 Task: Create a new event for a product demo and Q&A session on the 15th at 3:30 PM.
Action: Mouse moved to (55, 72)
Screenshot: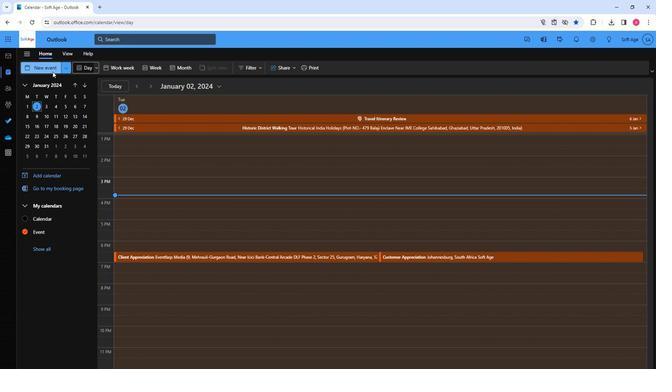 
Action: Mouse pressed left at (55, 72)
Screenshot: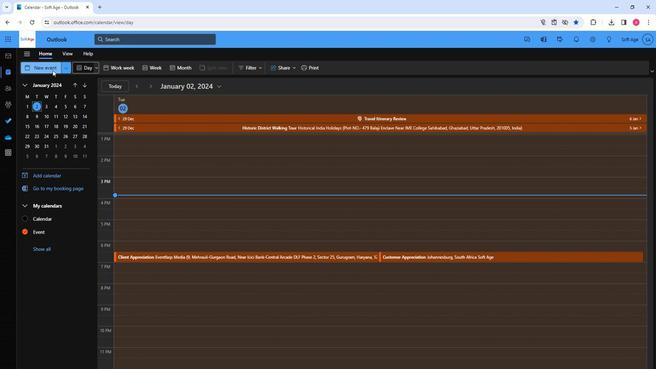 
Action: Mouse moved to (177, 116)
Screenshot: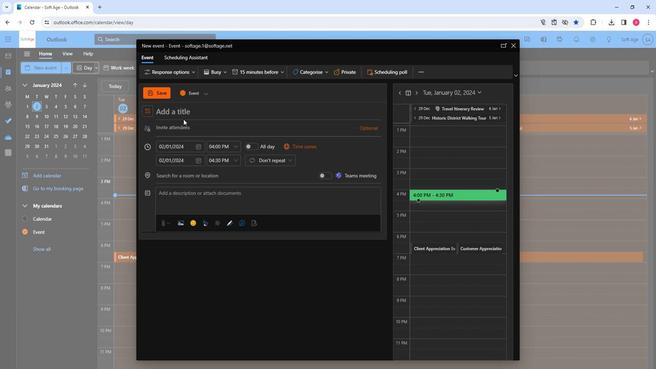 
Action: Mouse pressed left at (177, 116)
Screenshot: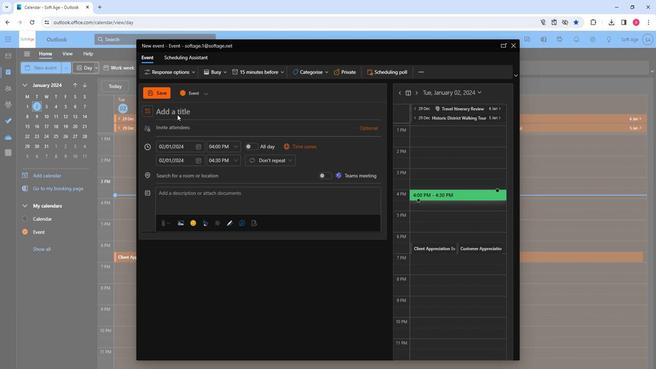 
Action: Mouse moved to (167, 114)
Screenshot: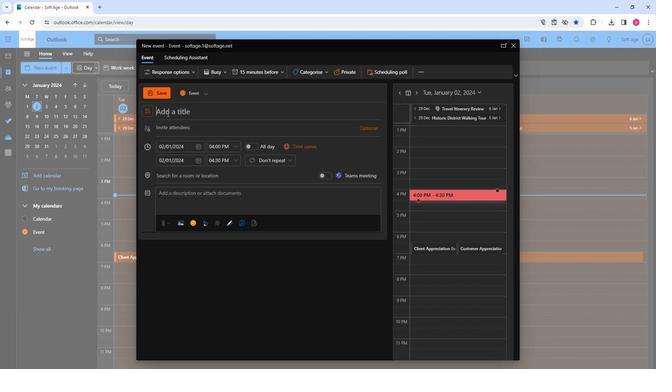 
Action: Mouse pressed left at (167, 114)
Screenshot: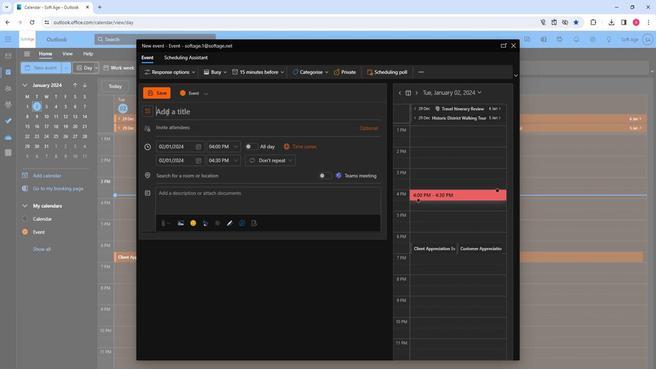 
Action: Key pressed <Key.shift>Product<Key.space><Key.shift><Key.shift><Key.shift><Key.shift><Key.shift><Key.shift><Key.shift><Key.shift><Key.shift><Key.shift><Key.shift><Key.shift><Key.shift><Key.shift><Key.shift><Key.shift><Key.shift><Key.shift>Demo<Key.space>and<Key.space><Key.shift><Key.shift><Key.shift><Key.shift><Key.shift><Key.shift><Key.shift><Key.shift><Key.shift><Key.shift><Key.shift>Q&A<Key.space><Key.shift>Session
Screenshot: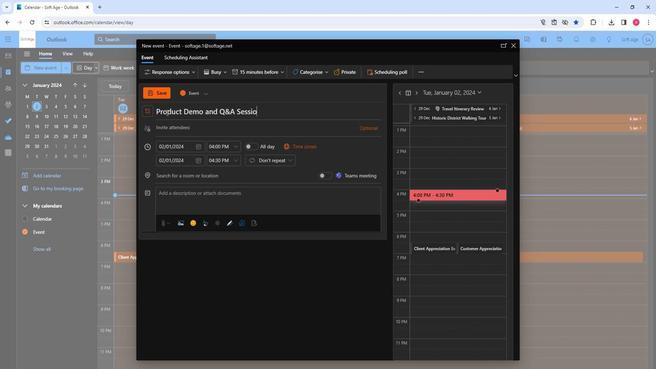 
Action: Mouse moved to (211, 128)
Screenshot: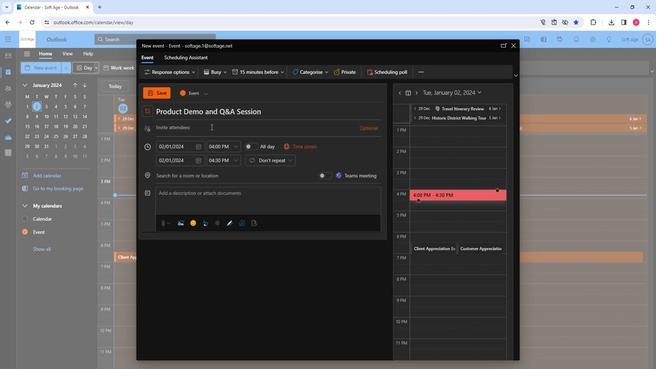 
Action: Mouse pressed left at (211, 128)
Screenshot: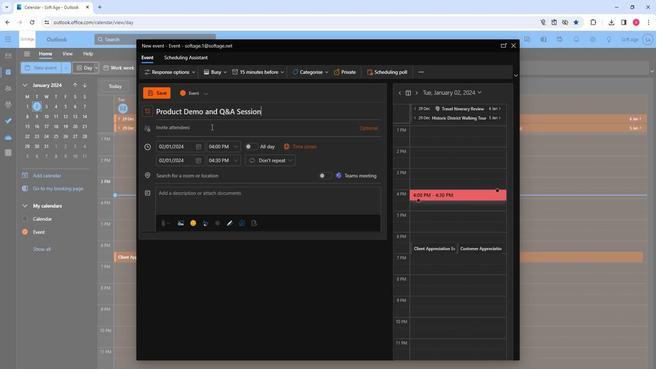 
Action: Key pressed a<Key.backspace>so
Screenshot: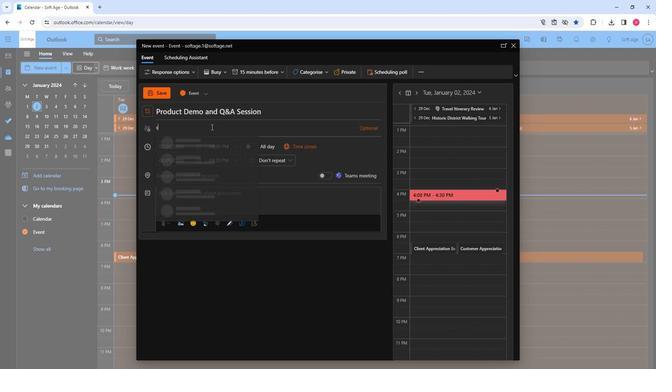 
Action: Mouse moved to (208, 166)
Screenshot: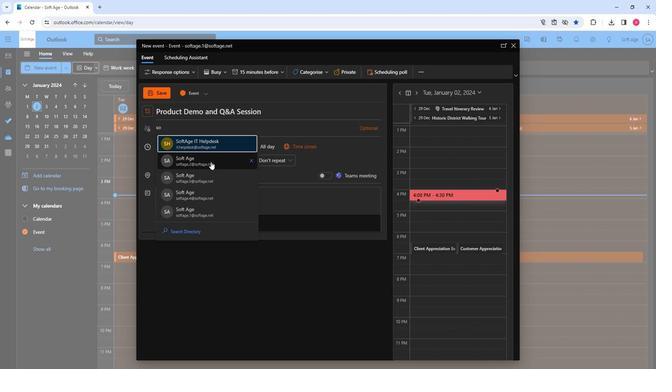 
Action: Mouse pressed left at (208, 166)
Screenshot: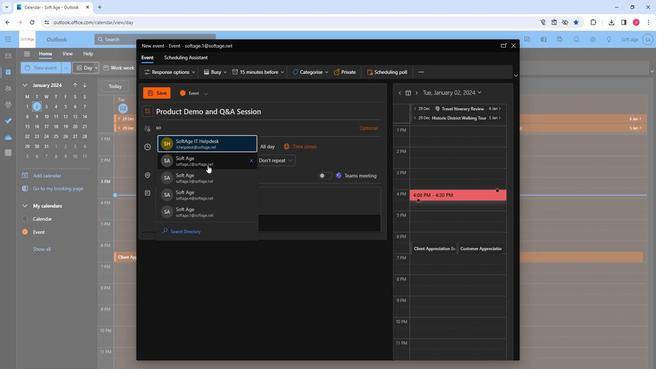 
Action: Mouse moved to (200, 163)
Screenshot: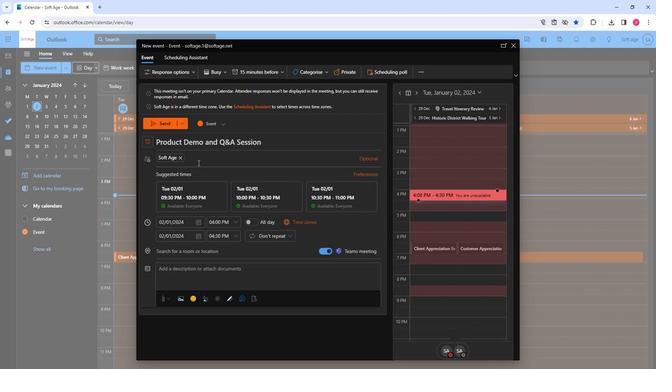 
Action: Key pressed so
Screenshot: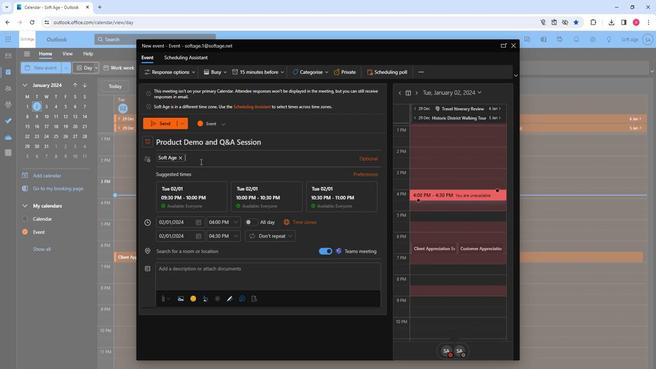 
Action: Mouse moved to (214, 207)
Screenshot: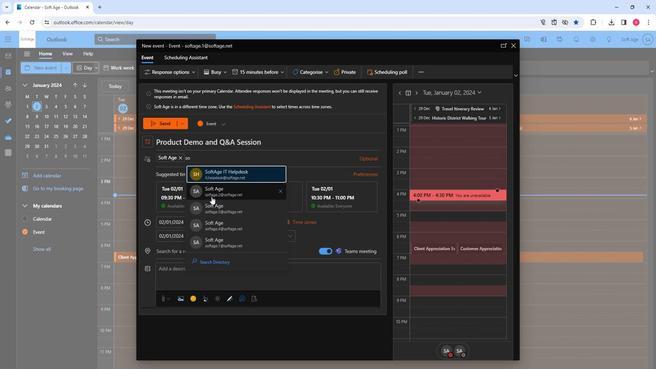 
Action: Mouse pressed left at (214, 207)
Screenshot: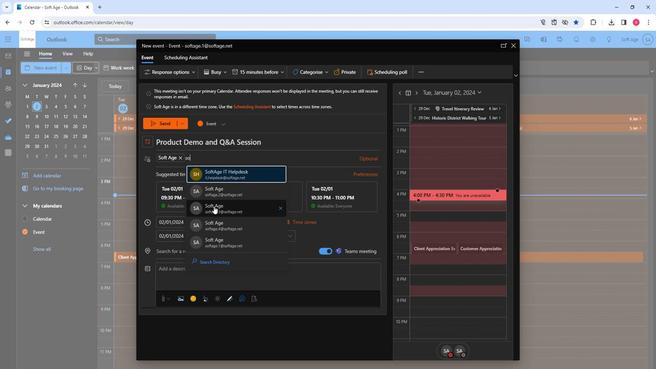 
Action: Key pressed so
Screenshot: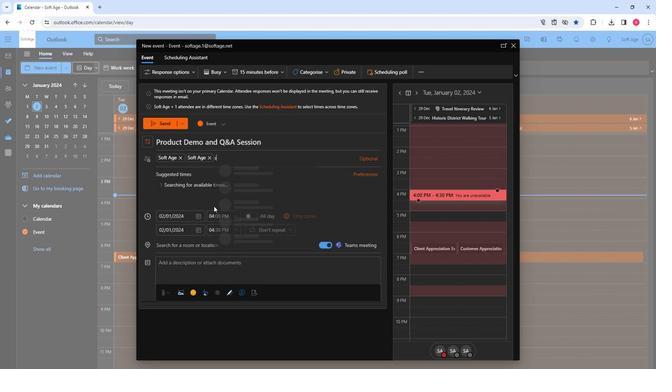 
Action: Mouse moved to (238, 224)
Screenshot: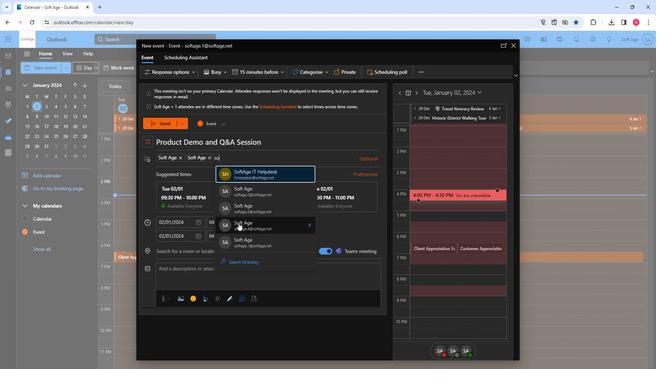 
Action: Mouse pressed left at (238, 224)
Screenshot: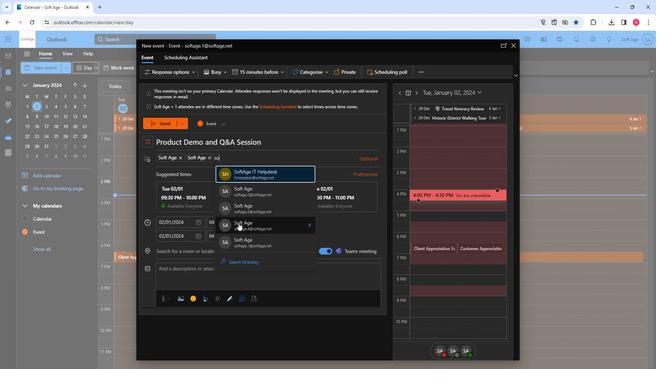 
Action: Mouse moved to (265, 173)
Screenshot: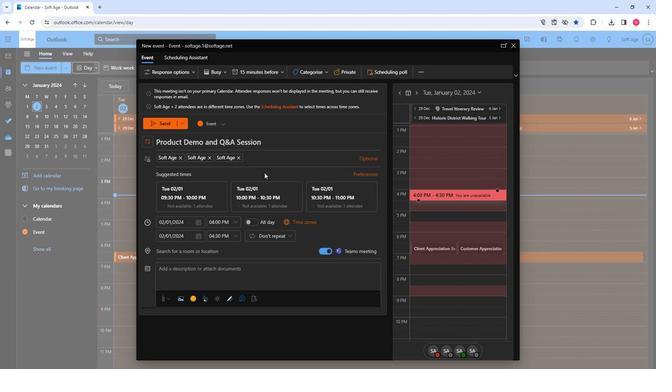 
Action: Key pressed so
Screenshot: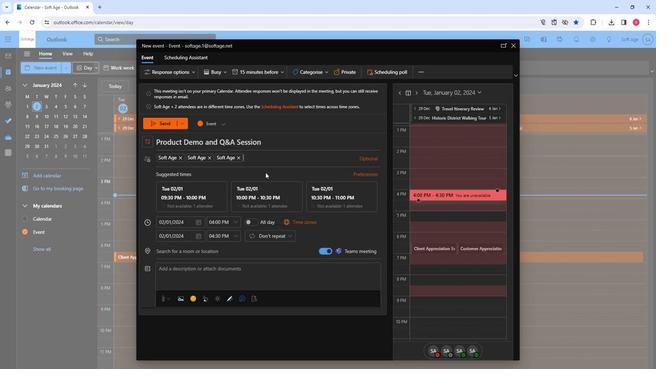
Action: Mouse moved to (262, 238)
Screenshot: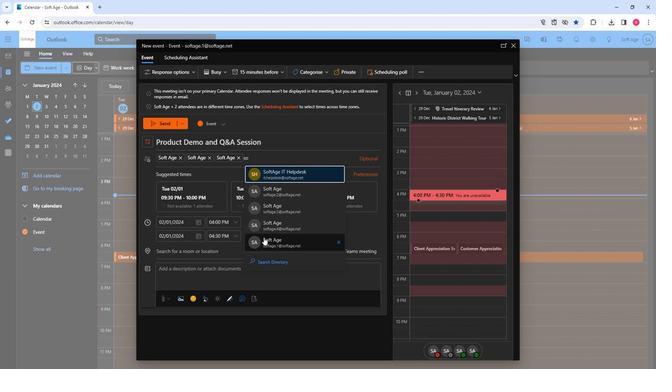 
Action: Mouse pressed left at (262, 238)
Screenshot: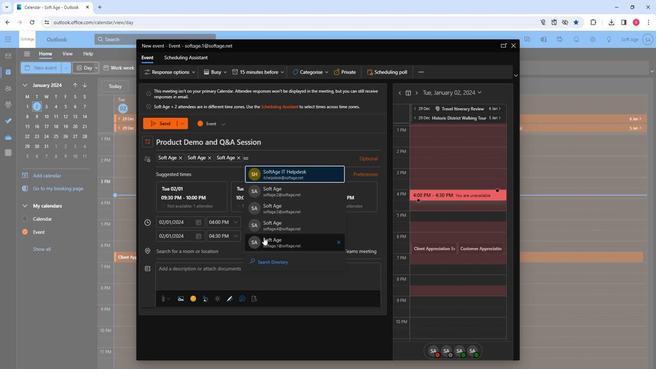 
Action: Mouse moved to (200, 222)
Screenshot: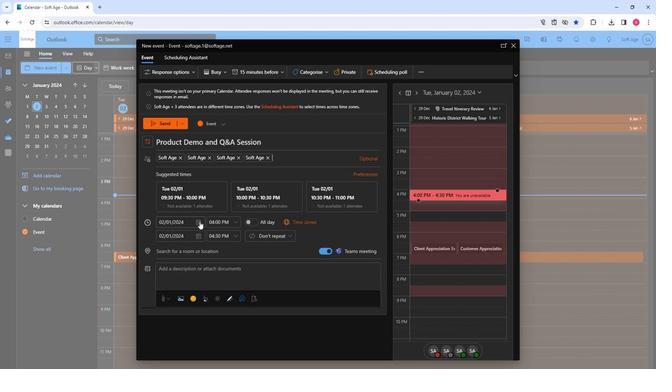
Action: Mouse pressed left at (200, 222)
Screenshot: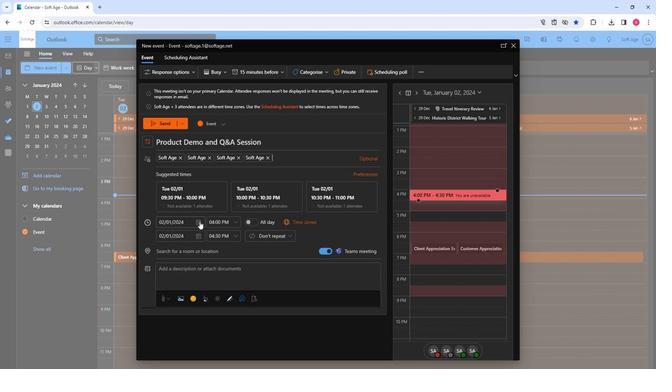 
Action: Mouse moved to (167, 277)
Screenshot: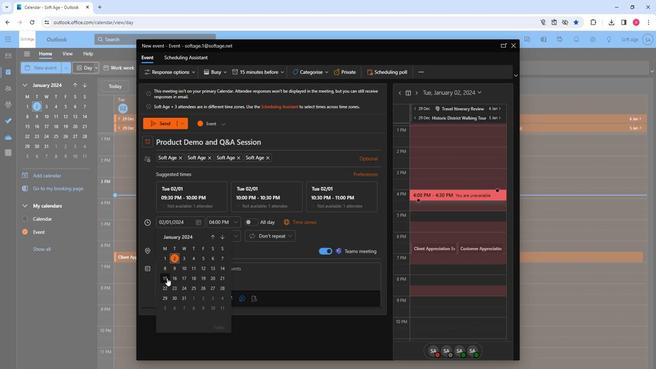 
Action: Mouse pressed left at (167, 277)
Screenshot: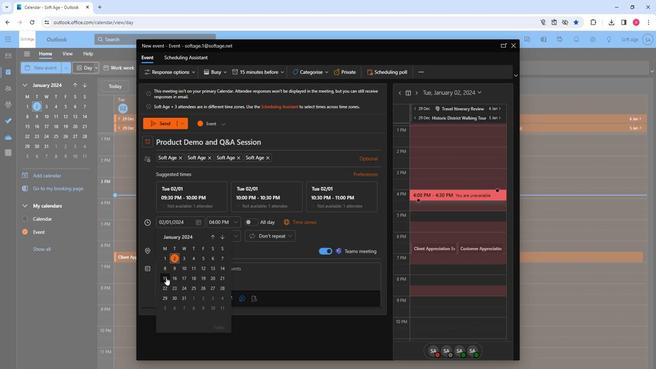 
Action: Mouse moved to (234, 225)
Screenshot: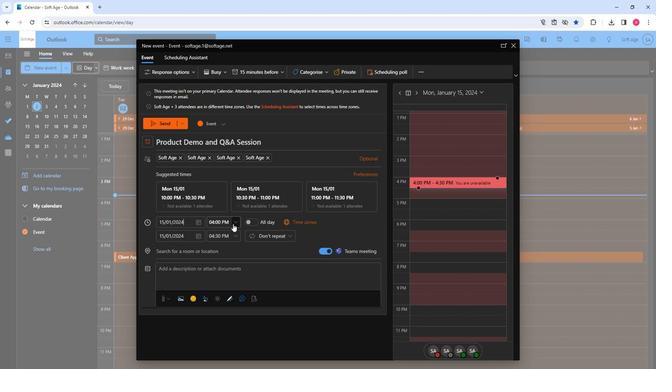 
Action: Mouse pressed left at (234, 225)
Screenshot: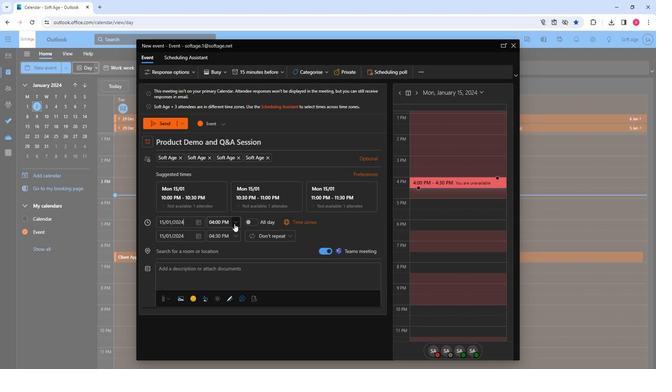 
Action: Mouse moved to (225, 252)
Screenshot: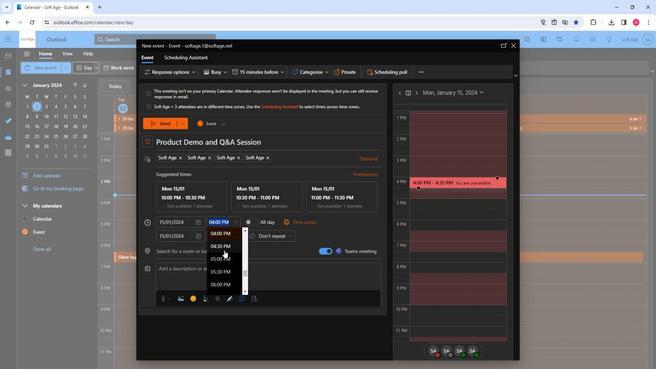 
Action: Mouse scrolled (225, 253) with delta (0, 0)
Screenshot: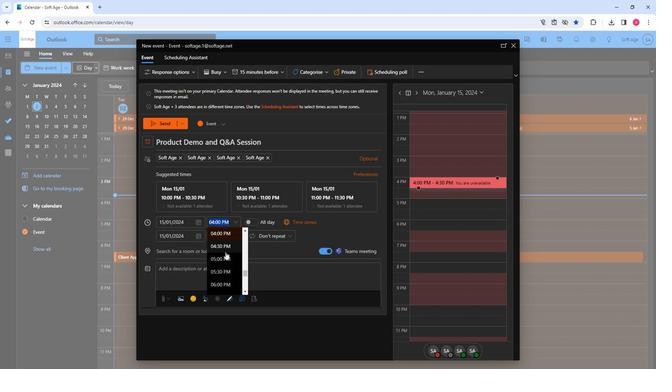 
Action: Mouse moved to (221, 258)
Screenshot: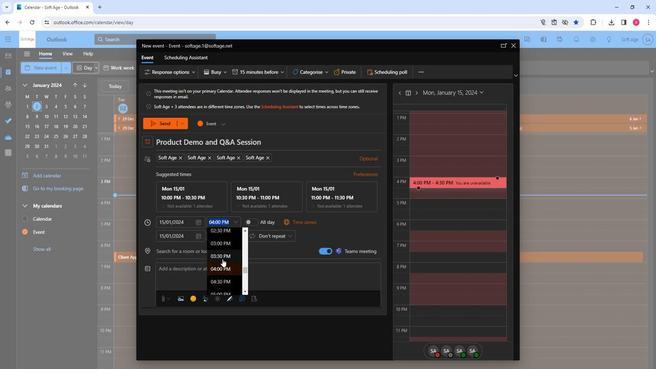 
Action: Mouse pressed left at (221, 258)
Screenshot: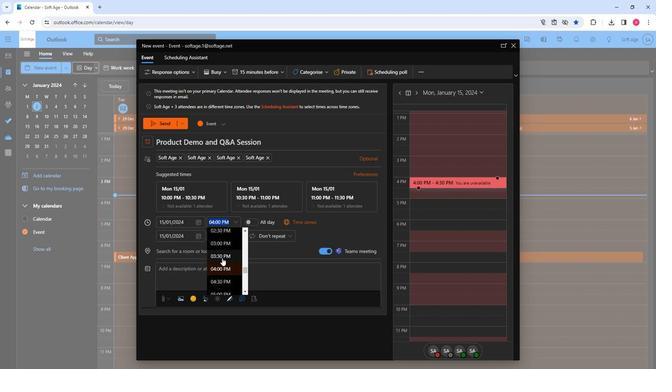 
Action: Mouse moved to (192, 247)
Screenshot: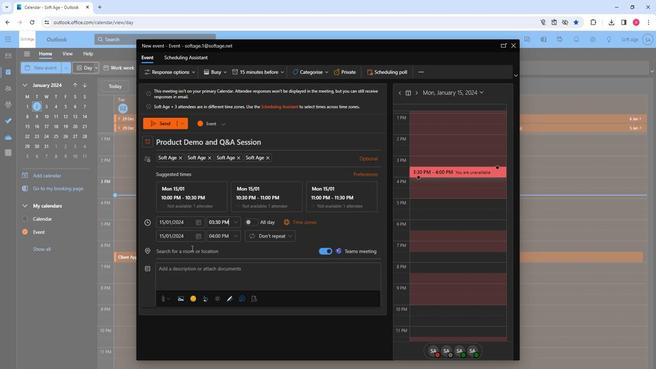 
Action: Mouse pressed left at (192, 247)
Screenshot: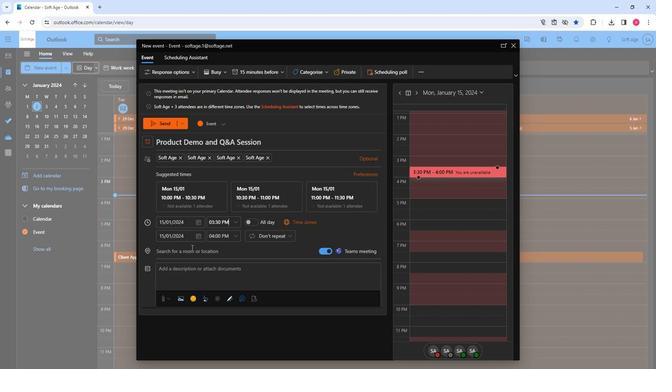
Action: Mouse moved to (194, 248)
Screenshot: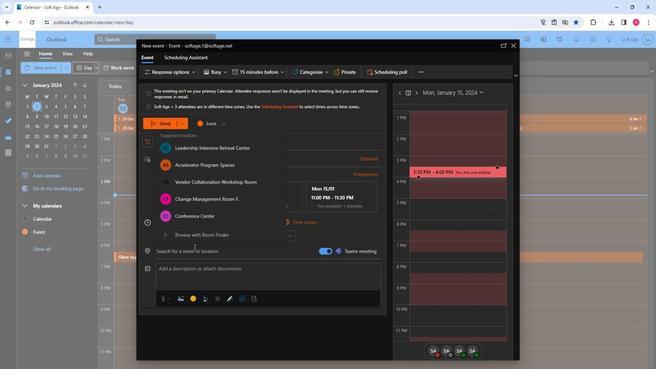 
Action: Key pressed dl
Screenshot: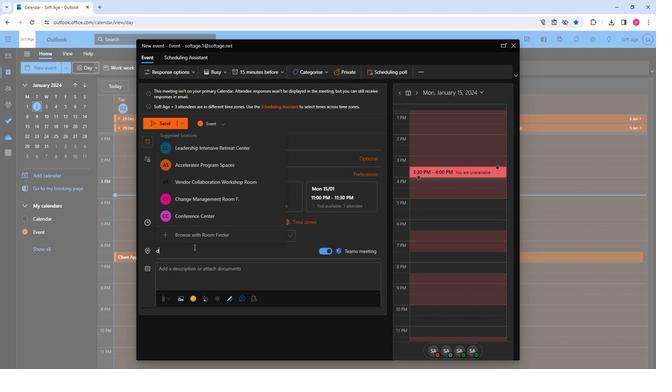 
Action: Mouse moved to (195, 250)
Screenshot: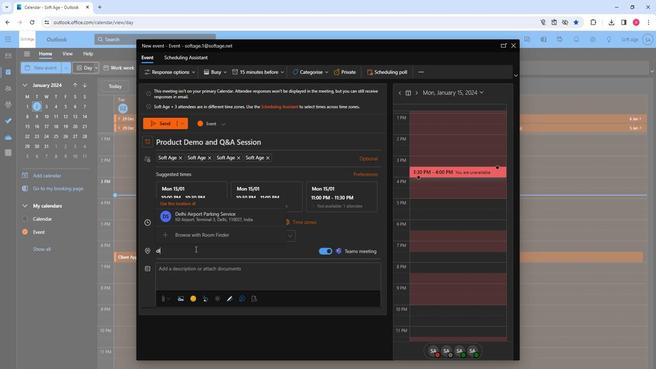 
Action: Key pressed <Key.backspace>
Screenshot: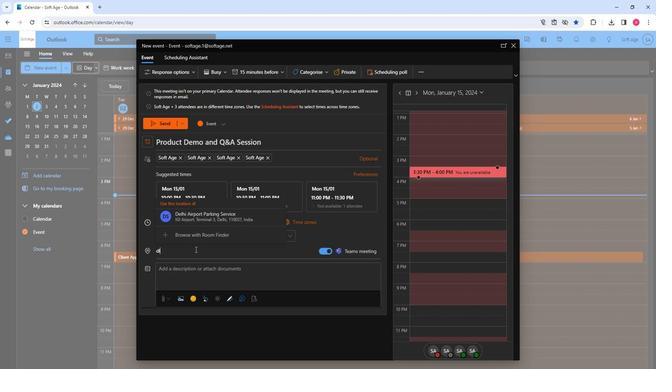 
Action: Mouse moved to (216, 212)
Screenshot: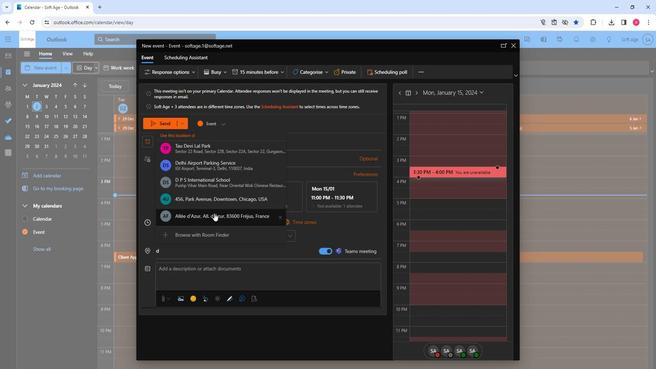 
Action: Mouse scrolled (216, 212) with delta (0, 0)
Screenshot: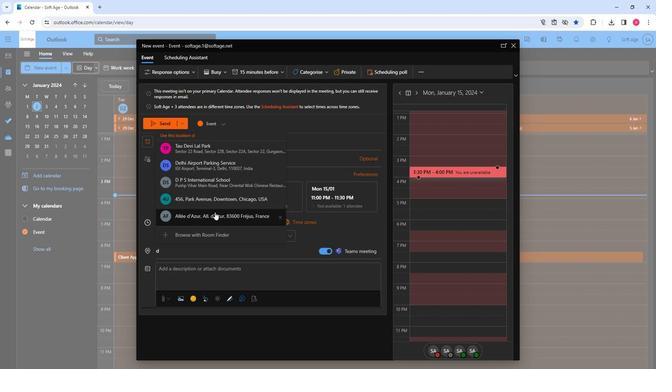 
Action: Mouse moved to (216, 212)
Screenshot: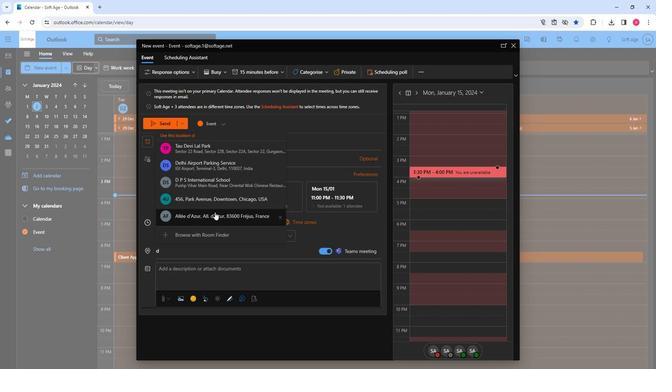 
Action: Mouse scrolled (216, 211) with delta (0, 0)
Screenshot: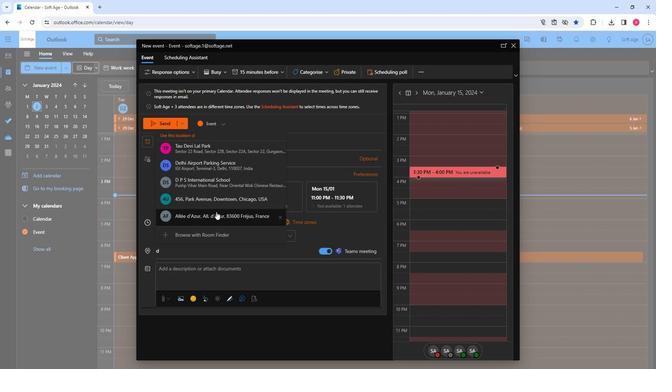 
Action: Mouse moved to (183, 245)
Screenshot: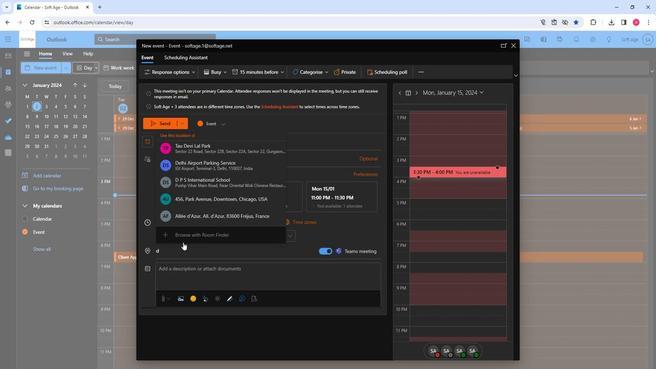 
Action: Key pressed <Key.backspace>
Screenshot: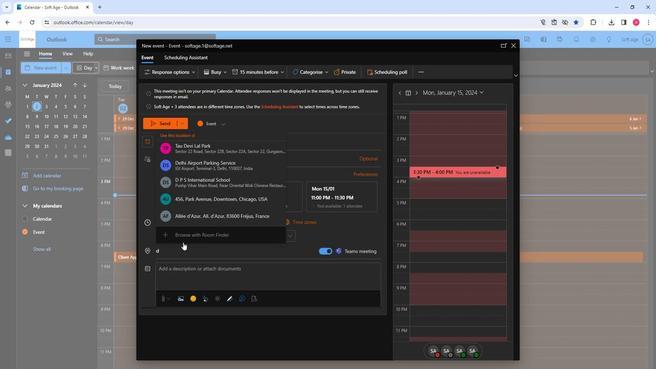 
Action: Mouse moved to (183, 248)
Screenshot: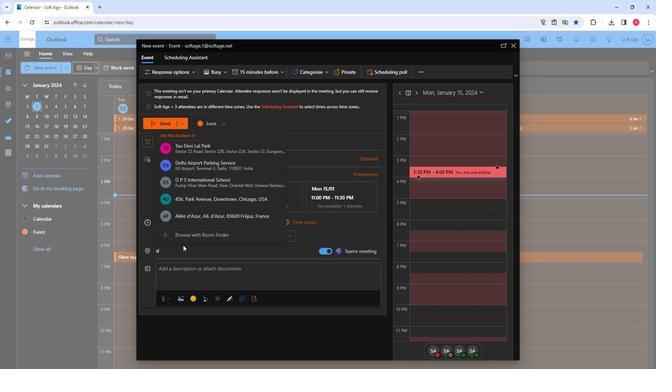 
Action: Key pressed con
Screenshot: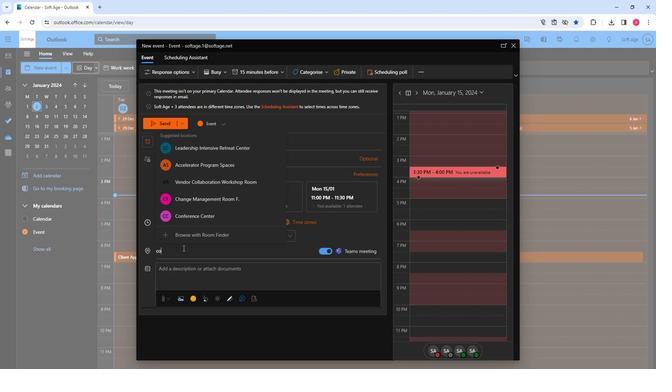 
Action: Mouse moved to (196, 146)
Screenshot: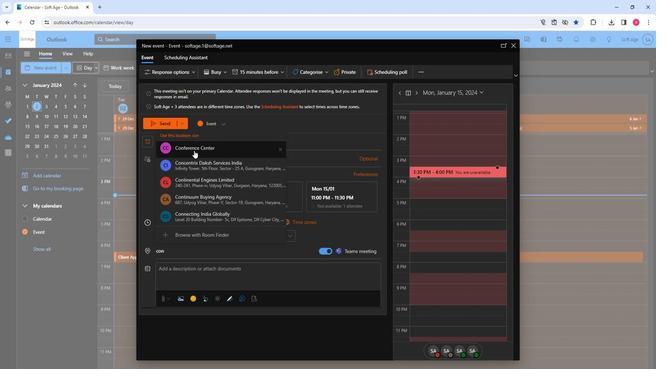 
Action: Mouse pressed left at (196, 146)
Screenshot: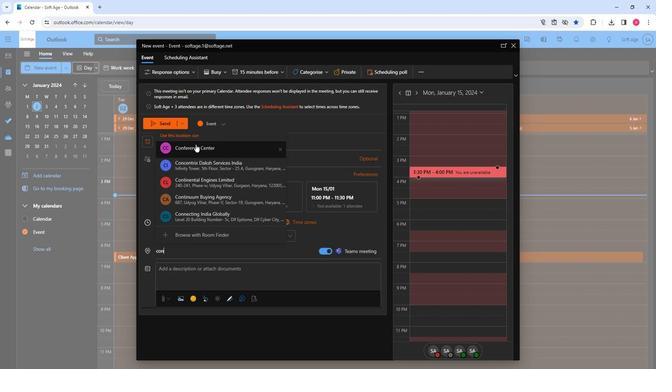 
Action: Mouse moved to (172, 263)
Screenshot: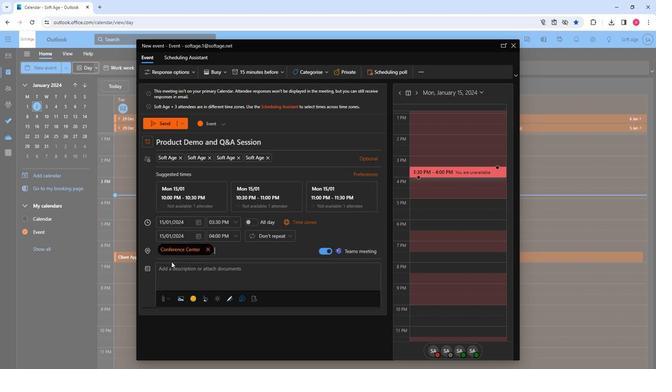 
Action: Mouse pressed left at (172, 263)
Screenshot: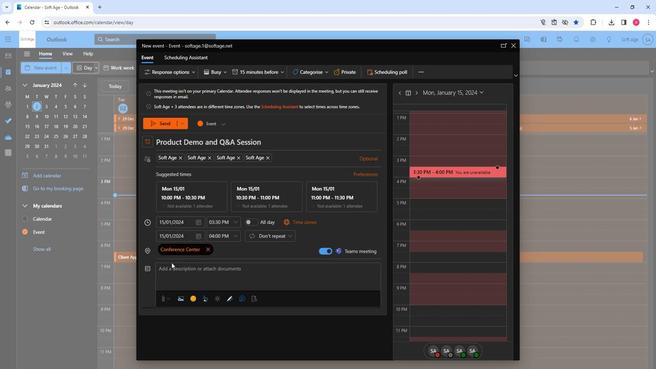 
Action: Mouse moved to (167, 274)
Screenshot: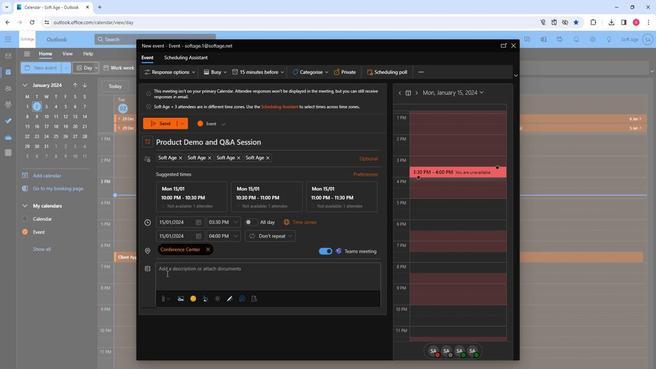 
Action: Mouse pressed left at (167, 274)
Screenshot: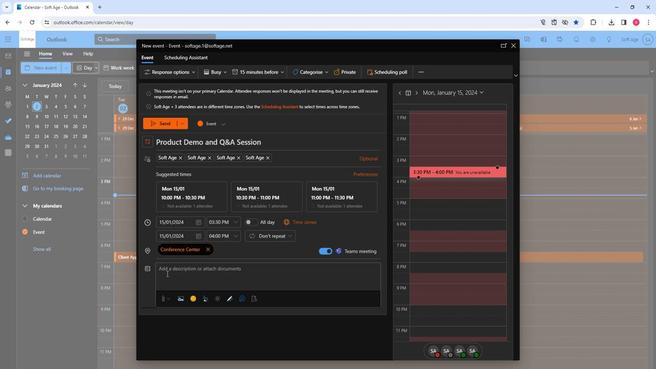 
Action: Mouse moved to (167, 273)
Screenshot: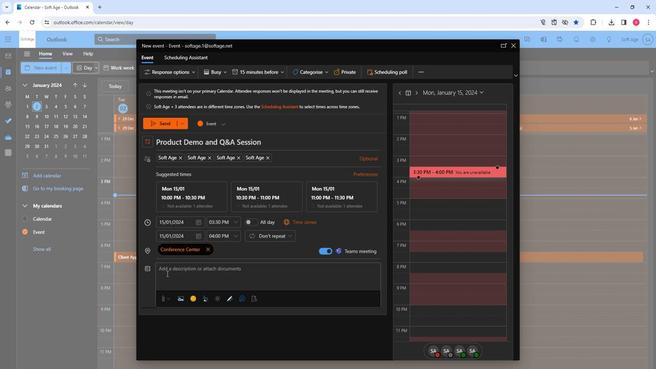 
Action: Key pressed <Key.shift>Experience<Key.space>innovation<Key.space>firsthand<Key.shift>!<Key.space>j<Key.shift>Oin<Key.space><Key.backspace><Key.backspace><Key.backspace><Key.backspace><Key.backspace><Key.shift>Join<Key.space>our<Key.space>product<Key.space>demo<Key.space>and<Key.space><Key.shift>Q&A<Key.space>session.<Key.space><Key.shift>Explore<Key.space>features,<Key.space>benefits<Key.space><Key.backspace>,<Key.space>and<Key.space>get<Key.space>answers<Key.space><Key.backspace><Key.space>to<Key.space>your<Key.space>questions.<Key.space><Key.shift>Elevate<Key.space>your<Key.space>understanding<Key.space>and<Key.space>make<Key.space>informed<Key.space>decisions.
Screenshot: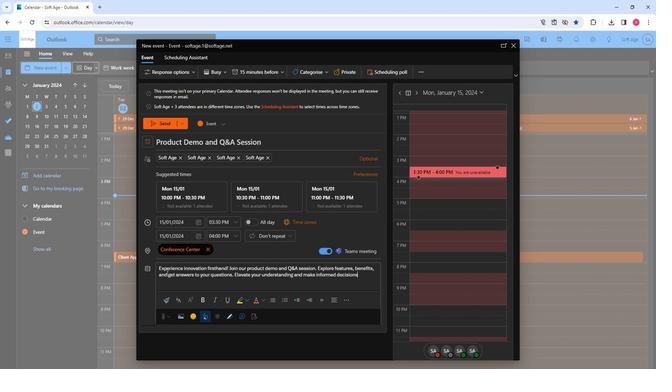 
Action: Mouse moved to (196, 272)
Screenshot: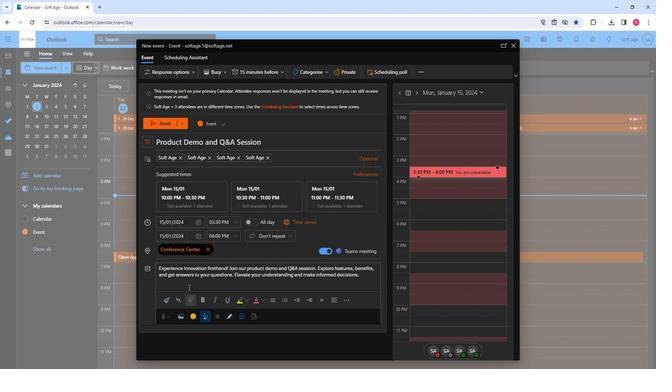
Action: Mouse pressed left at (196, 272)
Screenshot: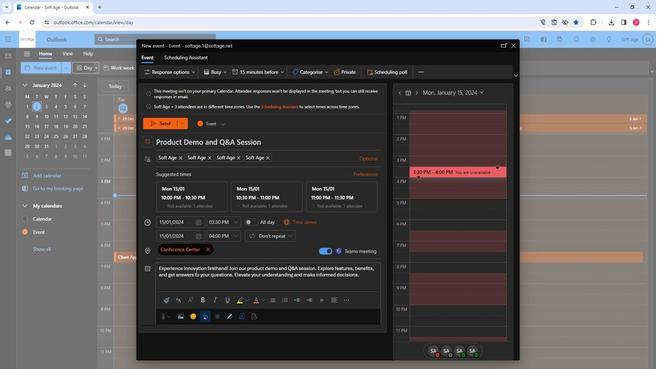 
Action: Mouse pressed left at (196, 272)
Screenshot: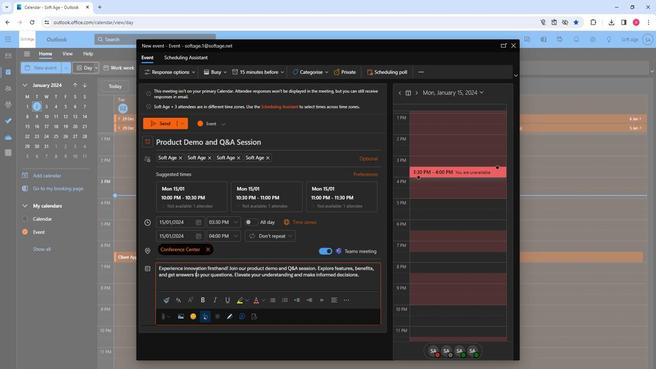 
Action: Mouse pressed left at (196, 272)
Screenshot: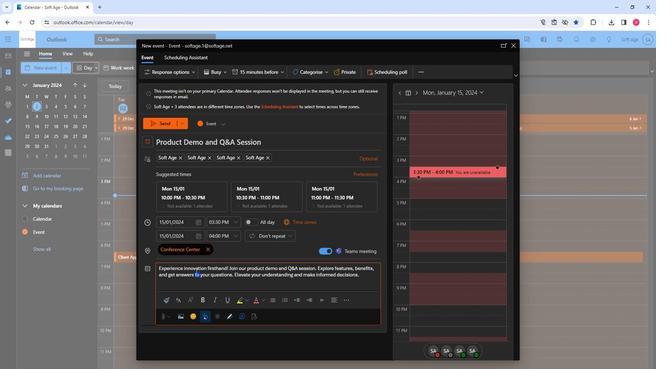 
Action: Mouse moved to (238, 259)
Screenshot: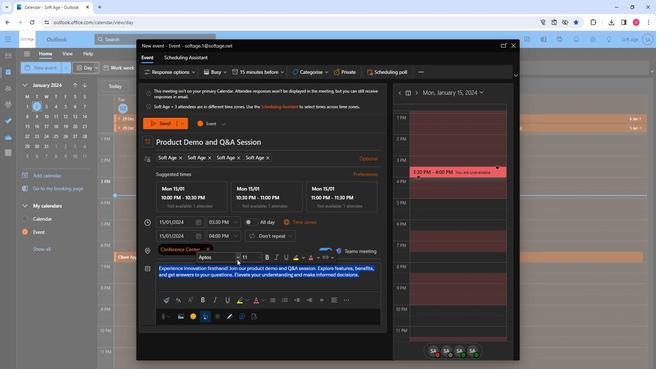 
Action: Mouse pressed left at (238, 259)
Screenshot: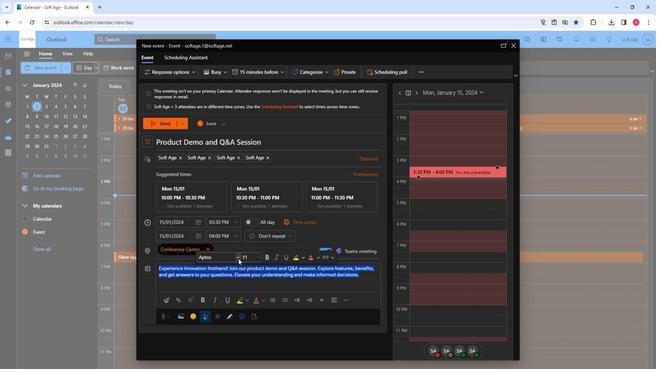 
Action: Mouse moved to (224, 224)
Screenshot: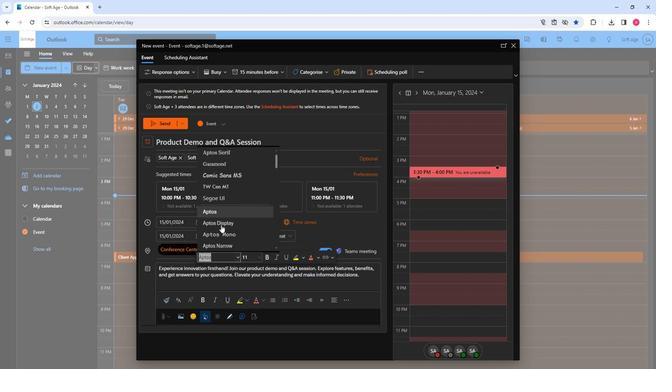 
Action: Mouse scrolled (224, 223) with delta (0, 0)
Screenshot: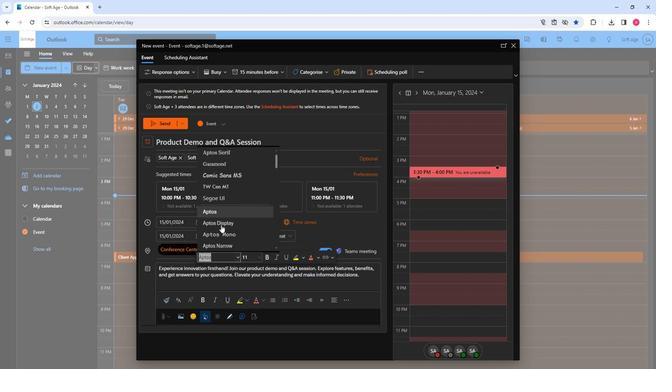 
Action: Mouse scrolled (224, 223) with delta (0, 0)
Screenshot: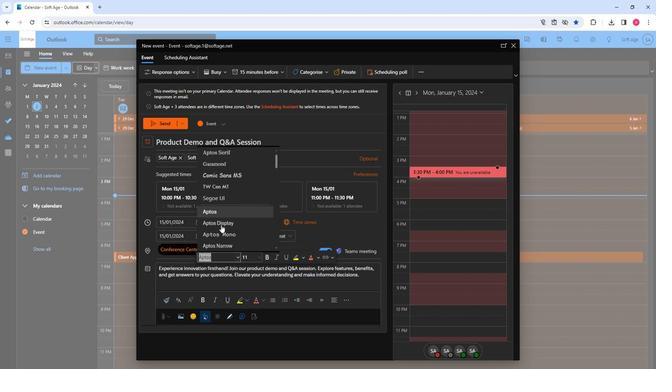 
Action: Mouse scrolled (224, 223) with delta (0, 0)
Screenshot: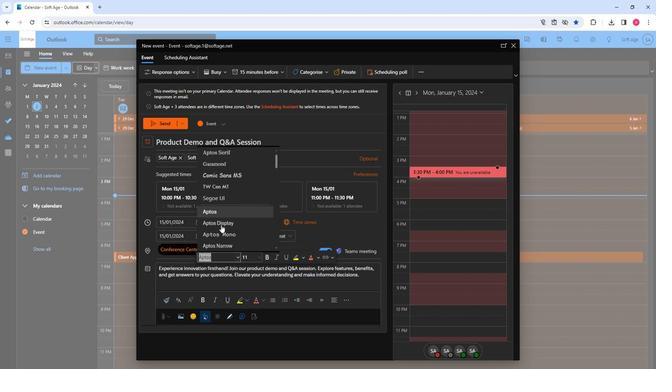 
Action: Mouse scrolled (224, 223) with delta (0, -1)
Screenshot: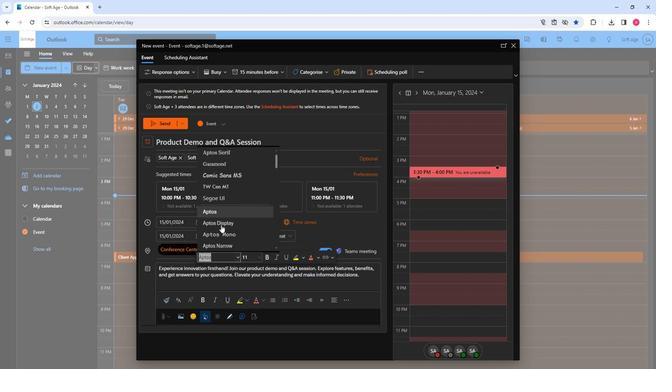 
Action: Mouse moved to (225, 223)
Screenshot: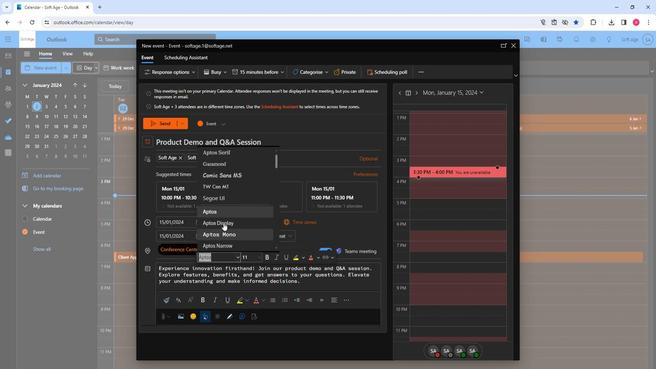 
Action: Mouse scrolled (225, 222) with delta (0, 0)
Screenshot: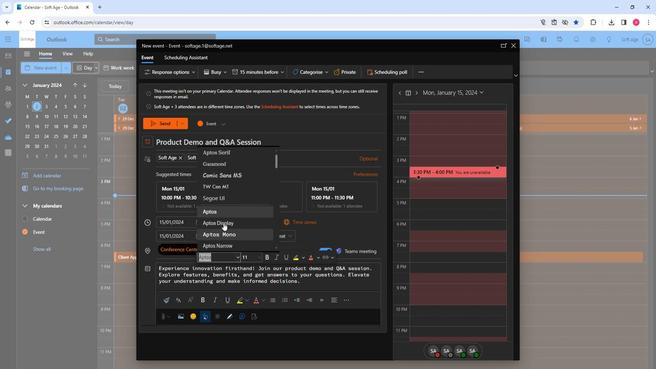 
Action: Mouse moved to (226, 221)
Screenshot: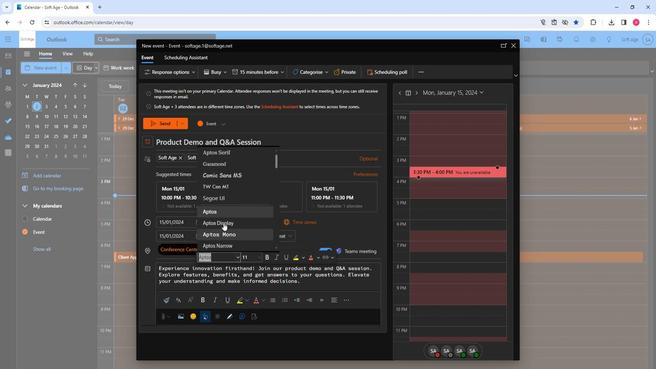 
Action: Mouse scrolled (226, 220) with delta (0, 0)
Screenshot: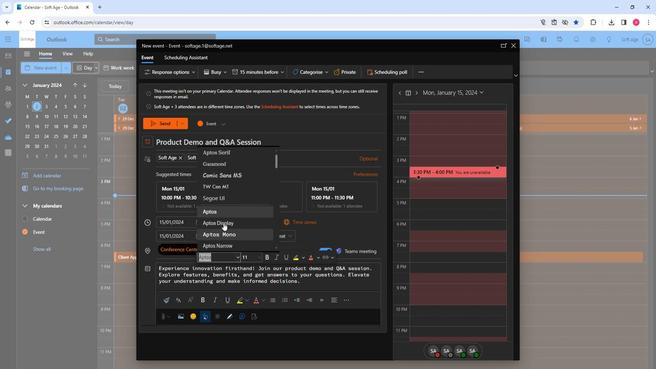 
Action: Mouse moved to (228, 221)
Screenshot: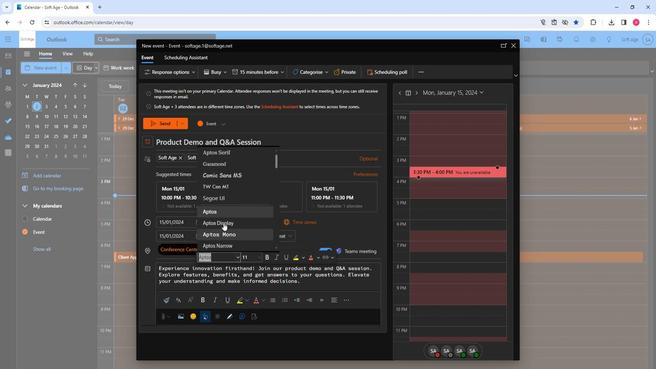 
Action: Mouse scrolled (228, 220) with delta (0, 0)
Screenshot: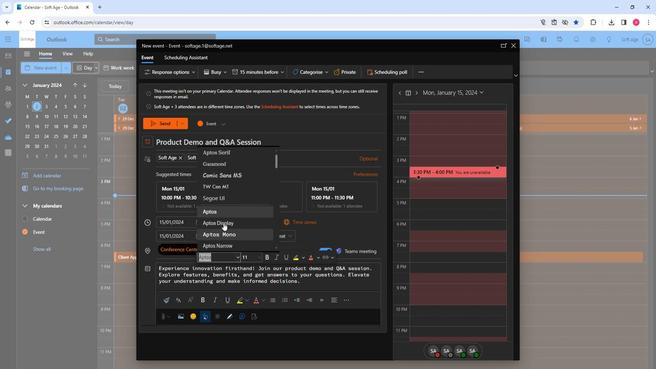 
Action: Mouse moved to (239, 220)
Screenshot: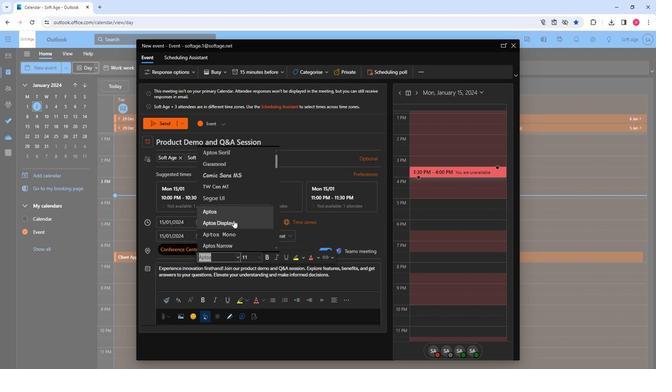 
Action: Mouse scrolled (239, 219) with delta (0, 0)
Screenshot: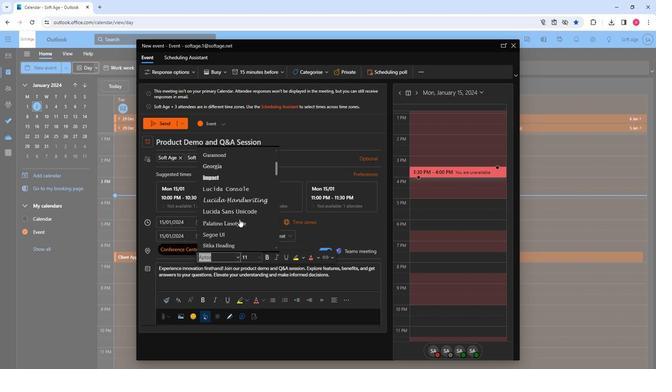 
Action: Mouse scrolled (239, 219) with delta (0, 0)
Screenshot: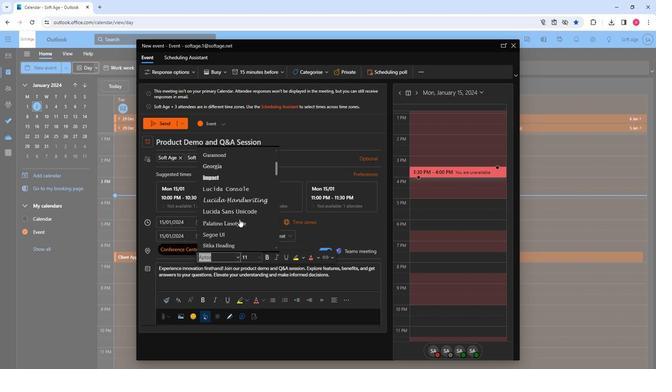 
Action: Mouse scrolled (239, 219) with delta (0, 0)
Screenshot: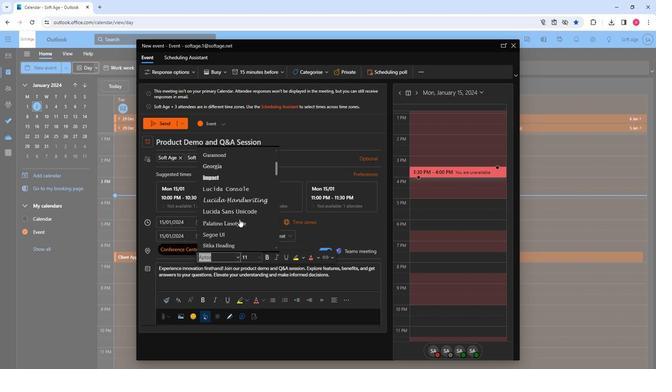 
Action: Mouse scrolled (239, 219) with delta (0, 0)
Screenshot: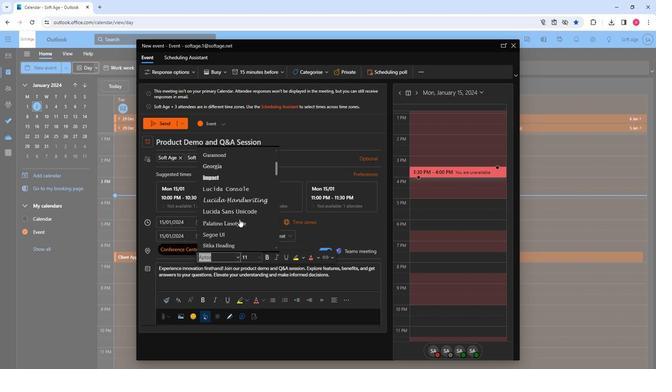 
Action: Mouse scrolled (239, 219) with delta (0, 0)
Screenshot: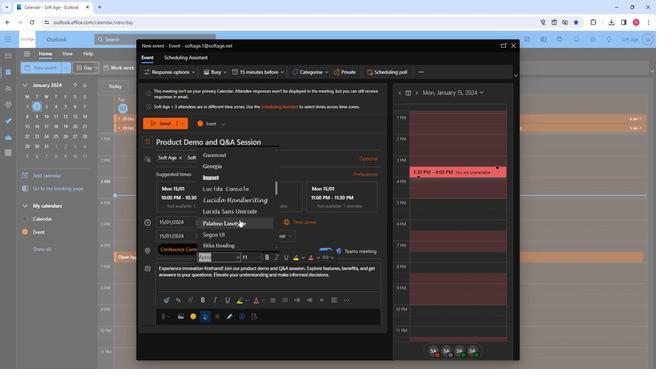 
Action: Mouse scrolled (239, 219) with delta (0, 0)
Screenshot: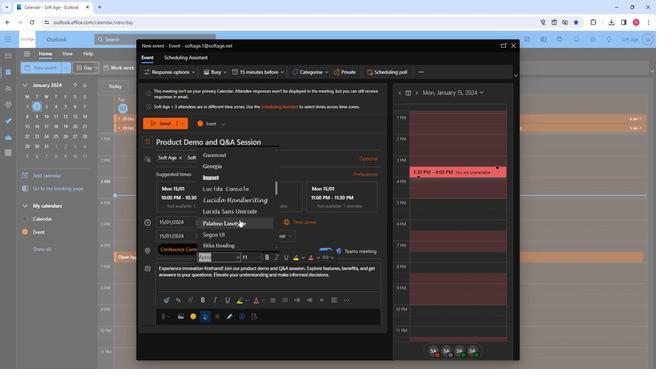 
Action: Mouse scrolled (239, 219) with delta (0, 0)
Screenshot: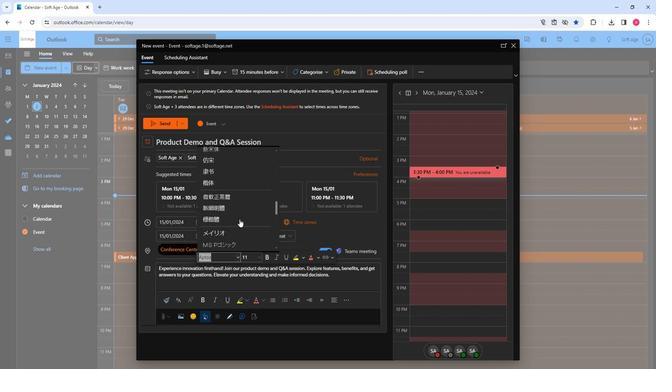 
Action: Mouse scrolled (239, 219) with delta (0, 0)
Screenshot: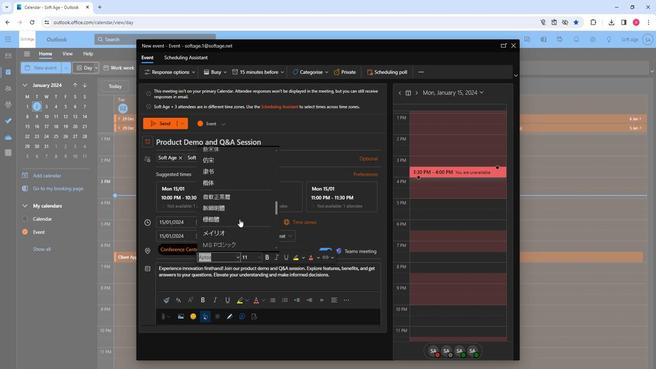 
Action: Mouse scrolled (239, 219) with delta (0, 0)
Screenshot: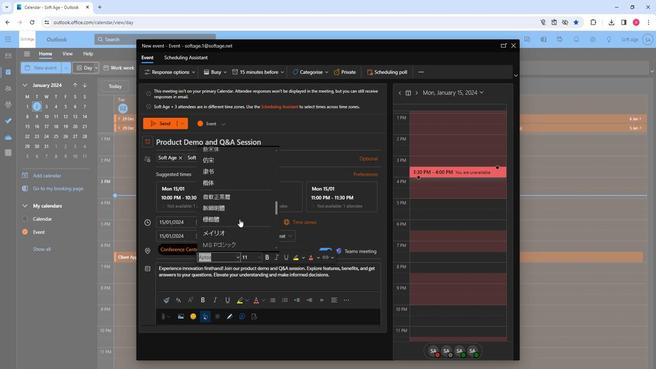 
Action: Mouse scrolled (239, 219) with delta (0, 0)
Screenshot: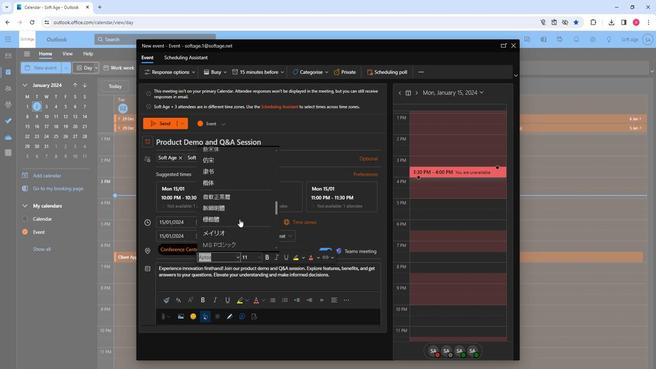 
Action: Mouse scrolled (239, 219) with delta (0, 0)
Screenshot: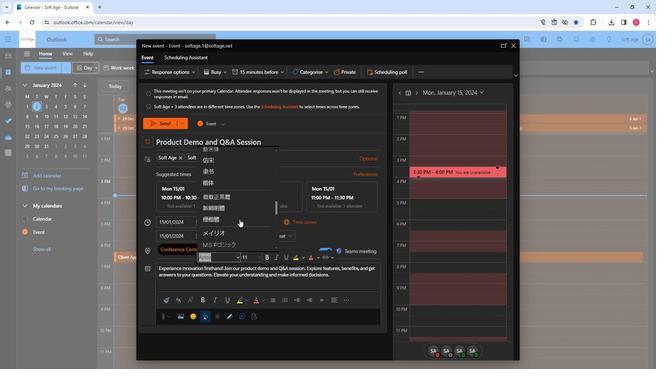 
Action: Mouse scrolled (239, 219) with delta (0, 0)
Screenshot: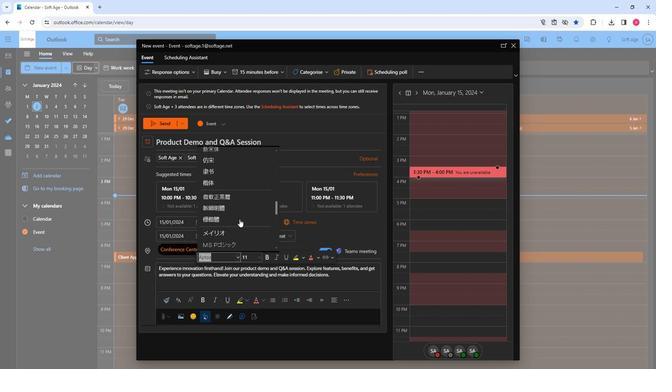 
Action: Mouse moved to (239, 219)
Screenshot: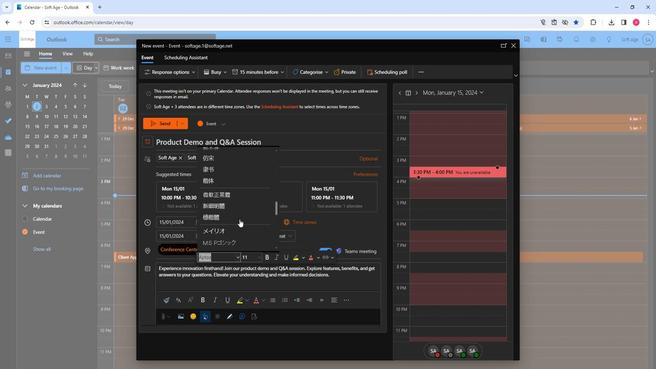 
Action: Mouse scrolled (239, 219) with delta (0, 0)
Screenshot: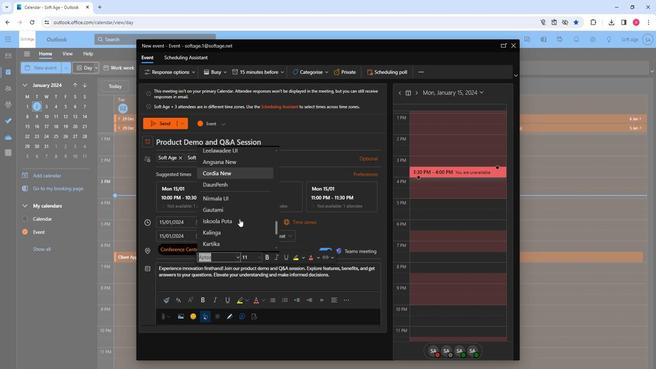
Action: Mouse scrolled (239, 219) with delta (0, 0)
Screenshot: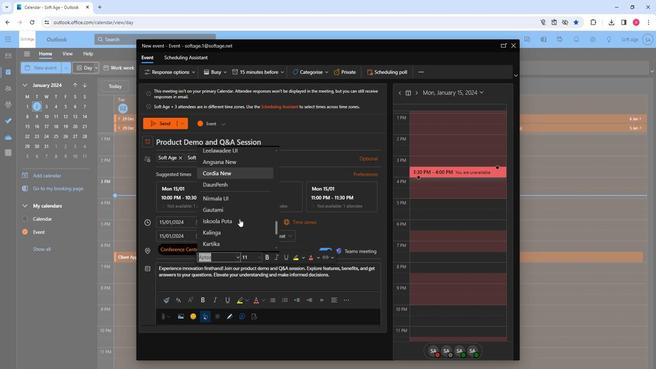 
Action: Mouse scrolled (239, 219) with delta (0, 0)
Screenshot: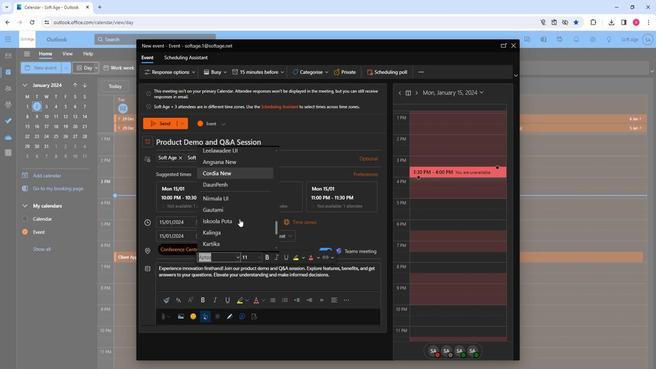 
Action: Mouse scrolled (239, 219) with delta (0, 0)
Screenshot: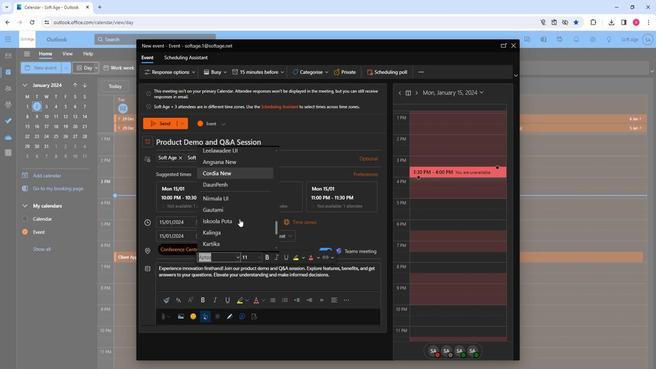 
Action: Mouse scrolled (239, 219) with delta (0, 0)
Screenshot: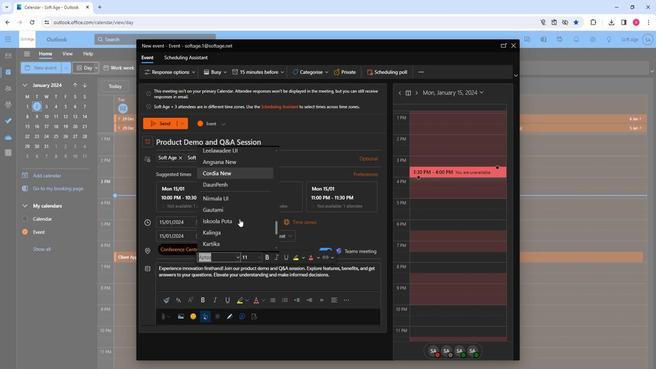 
Action: Mouse scrolled (239, 219) with delta (0, 0)
Screenshot: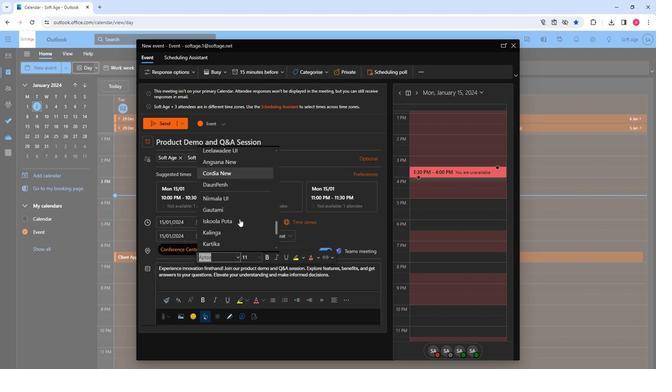 
Action: Mouse scrolled (239, 219) with delta (0, 0)
Screenshot: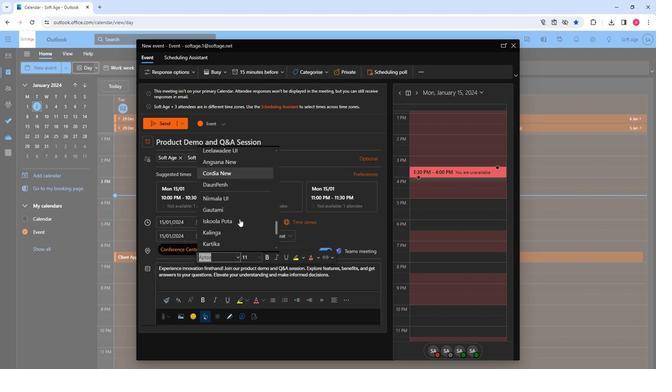 
Action: Mouse moved to (237, 195)
Screenshot: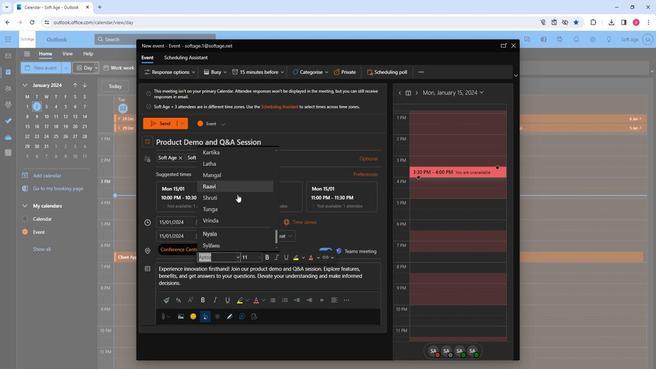 
Action: Mouse scrolled (237, 196) with delta (0, 0)
Screenshot: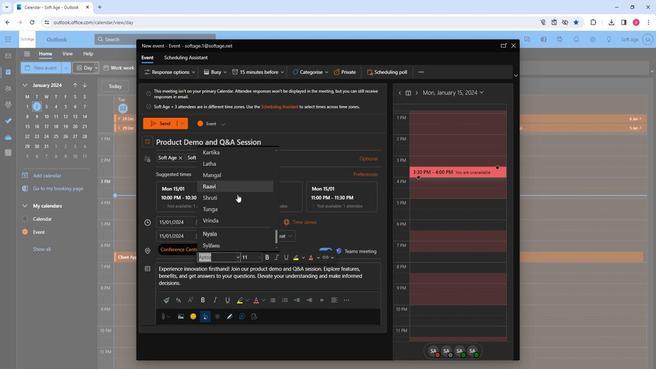 
Action: Mouse moved to (237, 195)
Screenshot: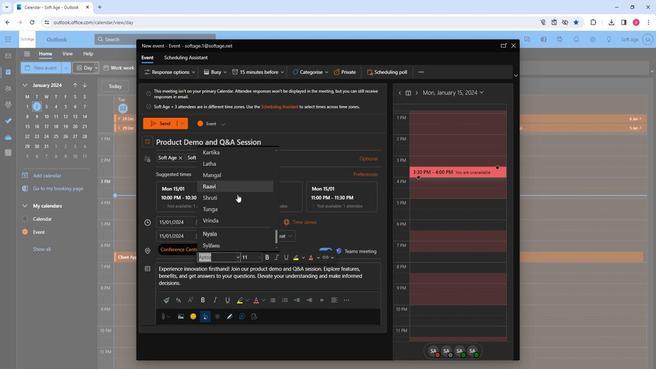 
Action: Mouse scrolled (237, 196) with delta (0, 0)
Screenshot: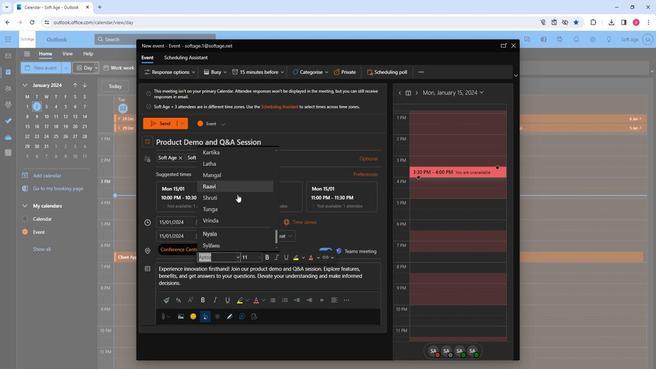 
Action: Mouse scrolled (237, 196) with delta (0, 0)
Screenshot: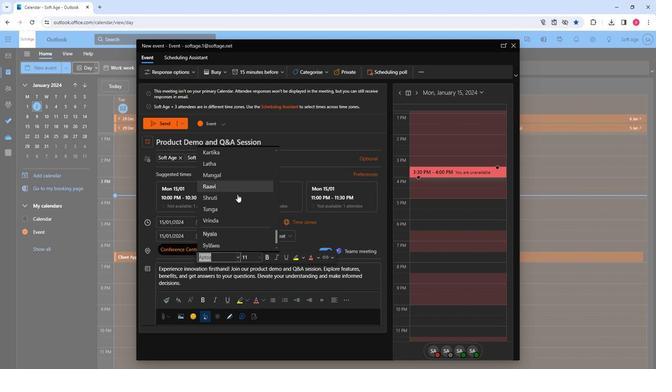 
Action: Mouse moved to (237, 195)
Screenshot: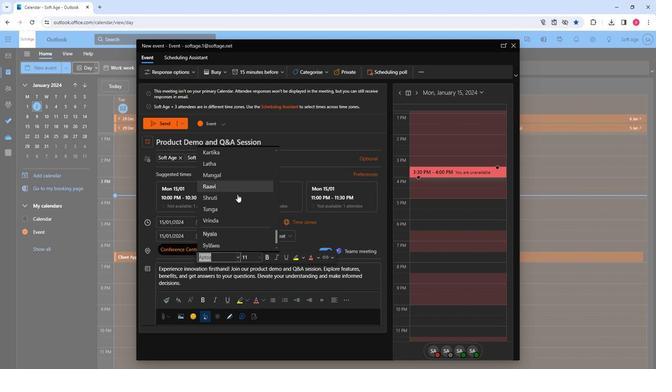 
Action: Mouse scrolled (237, 196) with delta (0, 0)
Screenshot: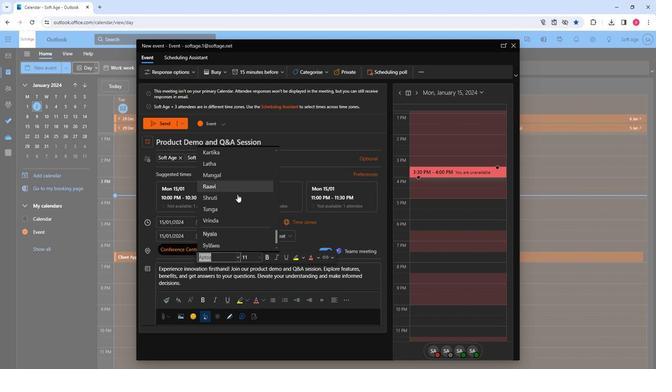 
Action: Mouse moved to (239, 196)
Screenshot: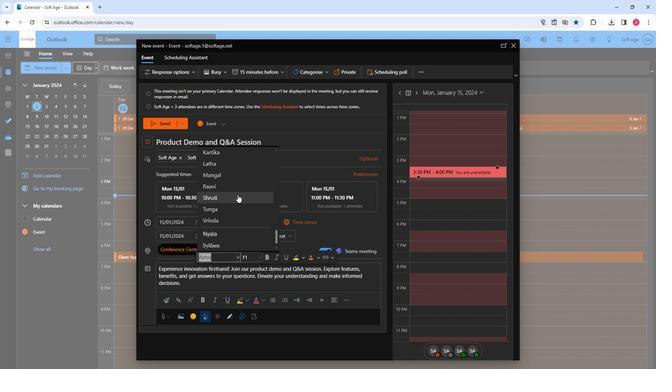 
Action: Mouse scrolled (239, 196) with delta (0, 0)
Screenshot: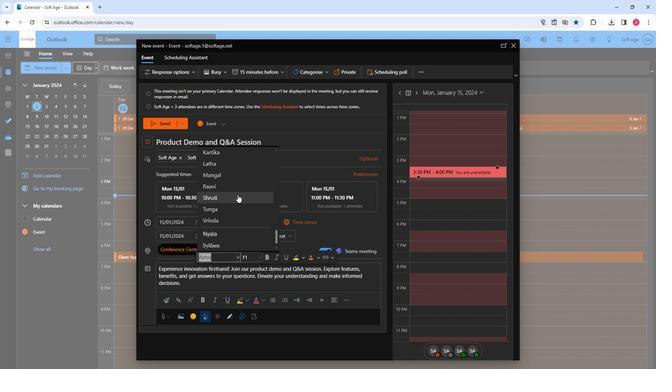 
Action: Mouse moved to (240, 196)
Screenshot: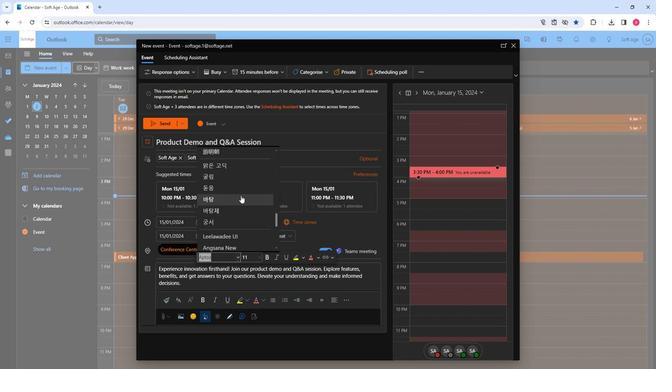
Action: Mouse scrolled (240, 196) with delta (0, 0)
Screenshot: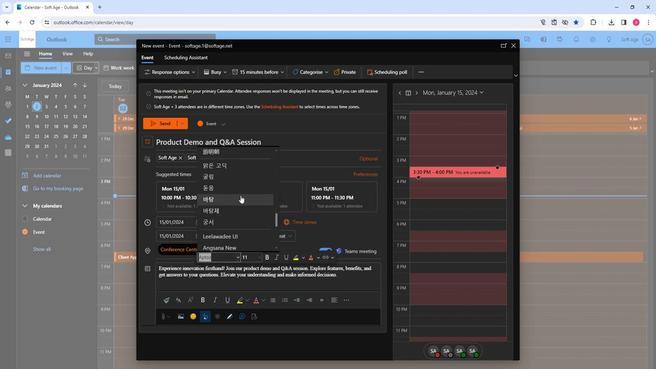 
Action: Mouse scrolled (240, 196) with delta (0, 0)
Screenshot: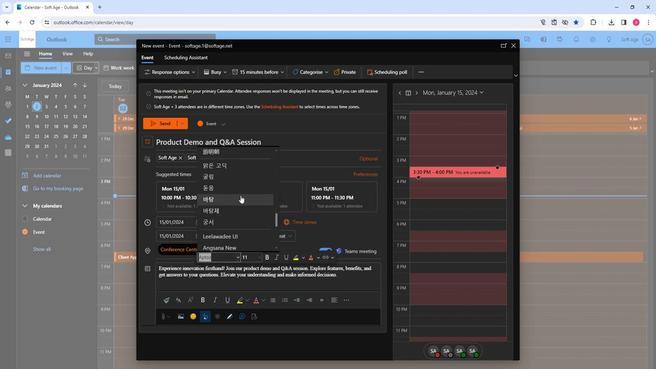 
Action: Mouse scrolled (240, 196) with delta (0, 0)
Screenshot: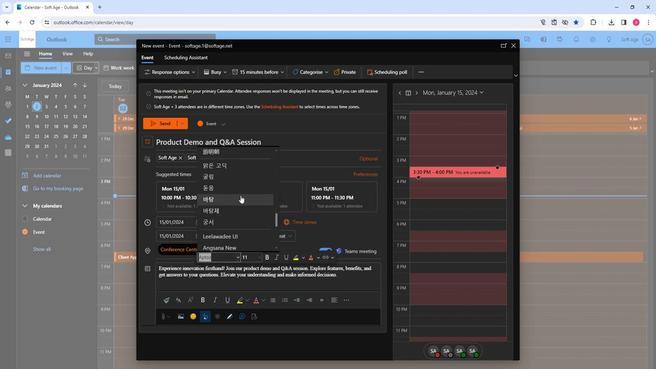 
Action: Mouse scrolled (240, 196) with delta (0, 0)
Screenshot: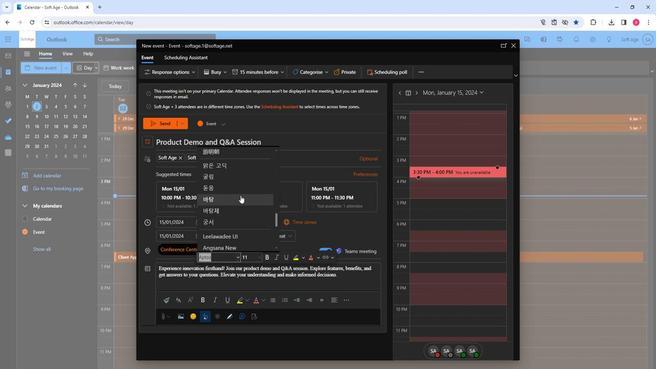 
Action: Mouse moved to (240, 196)
Screenshot: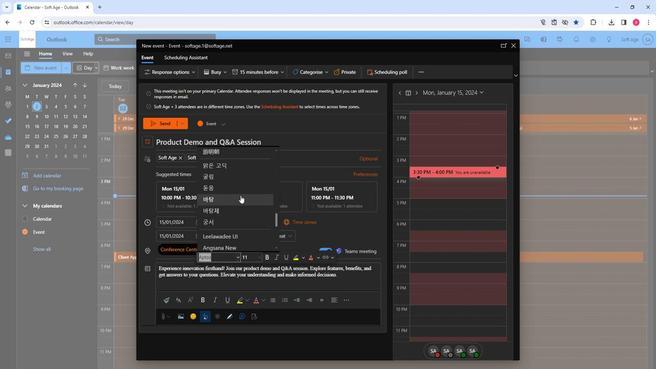 
Action: Mouse scrolled (240, 197) with delta (0, 0)
Screenshot: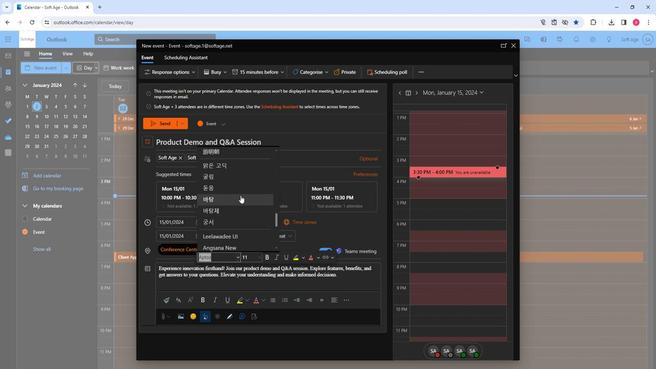 
Action: Mouse moved to (240, 196)
Screenshot: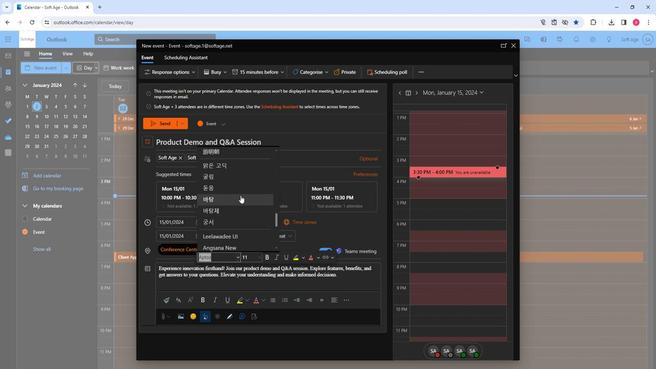 
Action: Mouse scrolled (240, 197) with delta (0, 0)
Screenshot: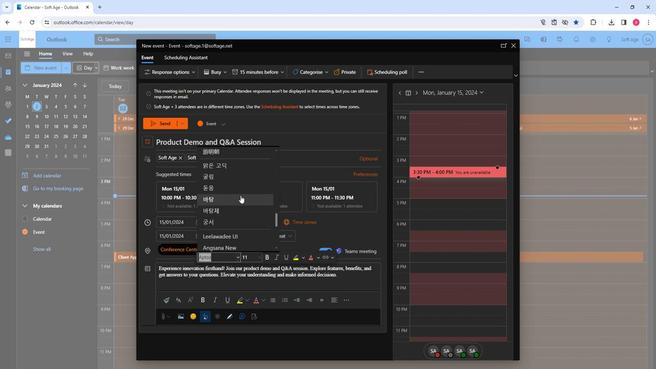 
Action: Mouse moved to (241, 196)
Screenshot: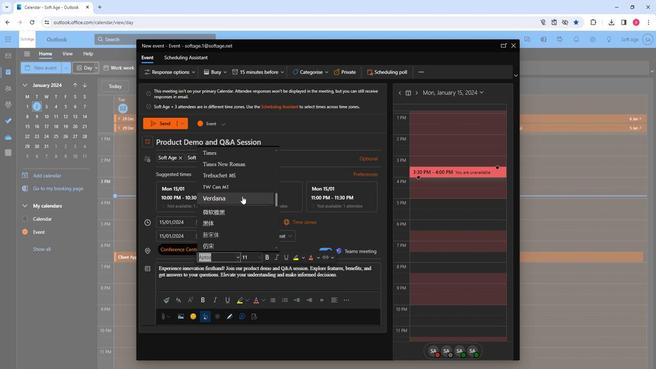 
Action: Mouse scrolled (241, 196) with delta (0, 0)
Screenshot: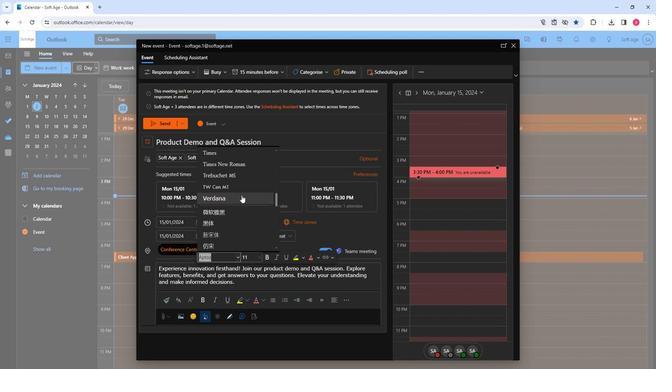 
Action: Mouse moved to (241, 196)
Screenshot: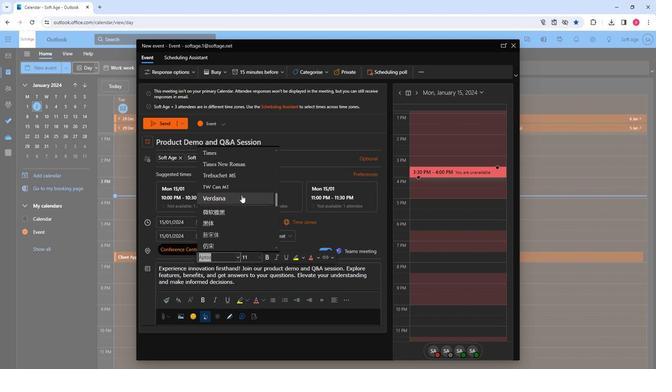 
Action: Mouse scrolled (241, 196) with delta (0, 0)
Screenshot: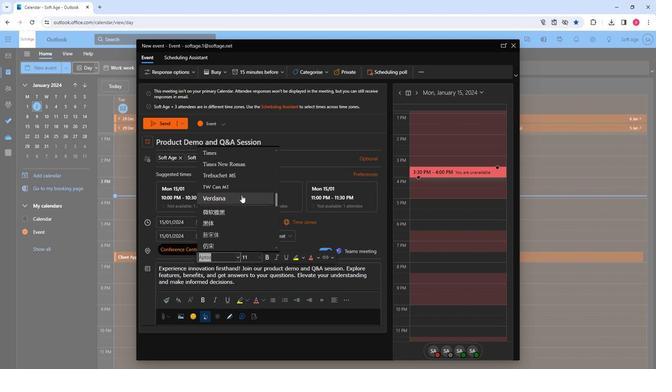 
Action: Mouse moved to (234, 178)
Screenshot: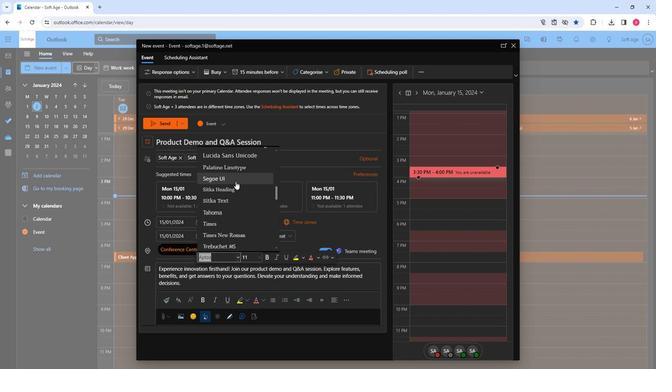 
Action: Mouse pressed left at (234, 178)
Screenshot: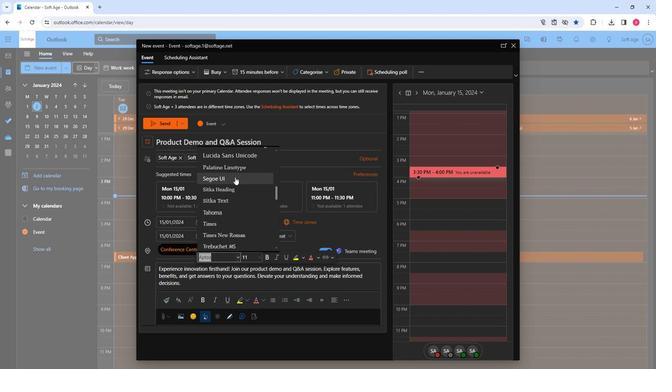 
Action: Mouse moved to (257, 258)
Screenshot: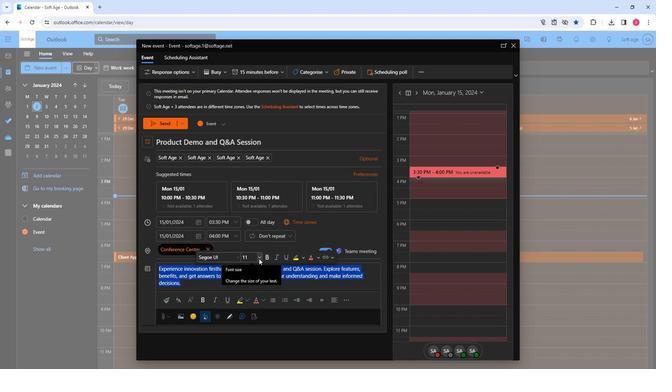 
Action: Mouse pressed left at (257, 258)
Screenshot: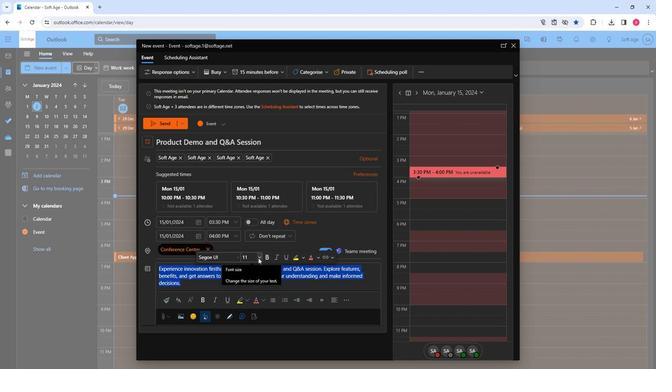 
Action: Mouse moved to (251, 202)
Screenshot: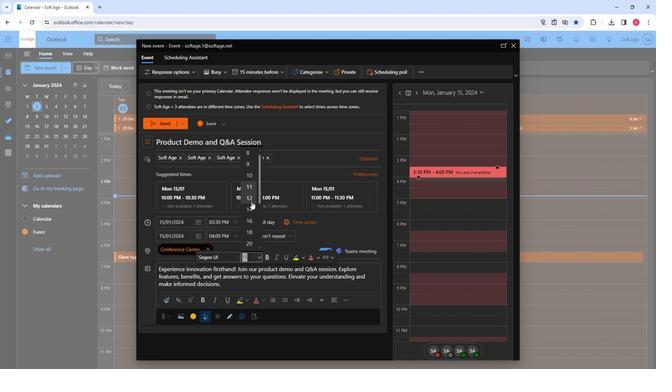 
Action: Mouse pressed left at (251, 202)
Screenshot: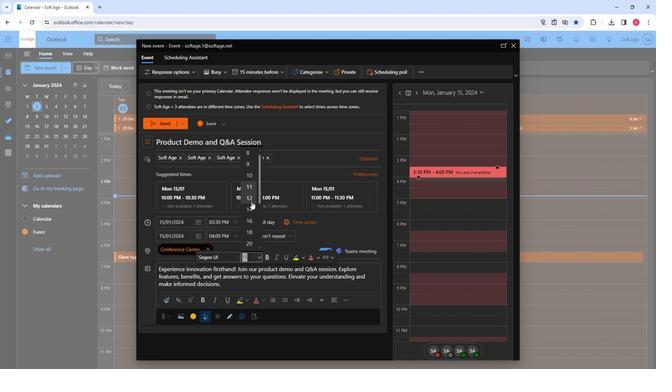 
Action: Mouse moved to (275, 256)
Screenshot: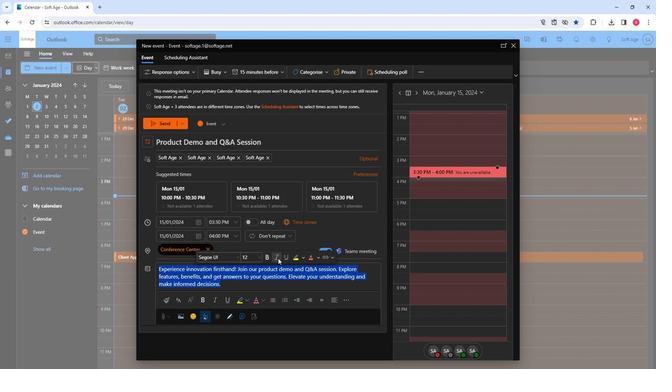 
Action: Mouse pressed left at (275, 256)
Screenshot: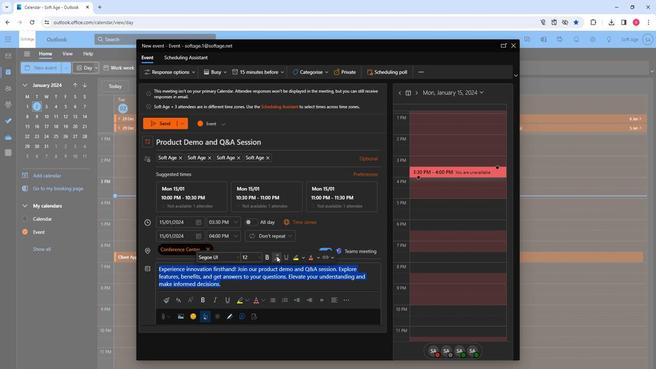 
Action: Mouse moved to (300, 258)
Screenshot: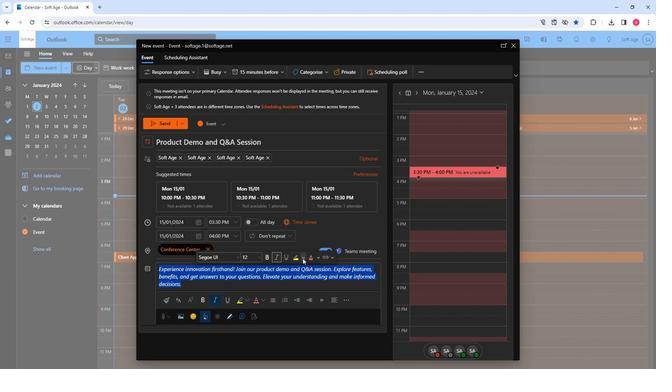 
Action: Mouse pressed left at (300, 258)
Screenshot: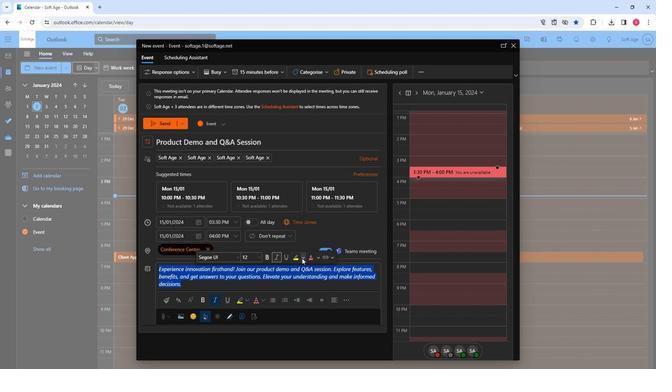 
Action: Mouse moved to (306, 293)
Screenshot: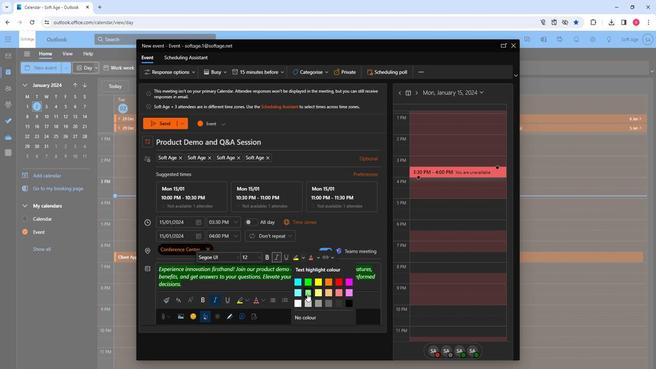 
Action: Mouse pressed left at (306, 293)
Screenshot: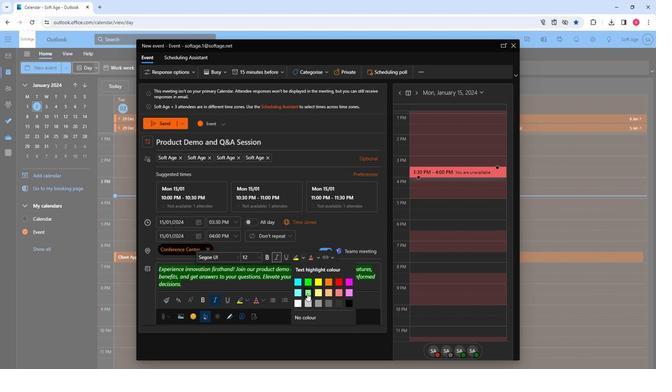 
Action: Mouse moved to (315, 279)
Screenshot: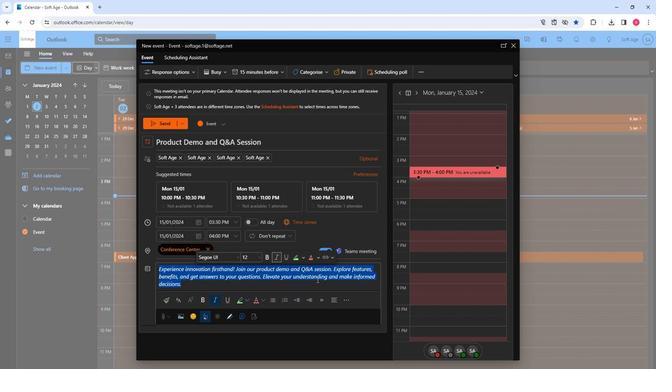 
Action: Mouse pressed left at (315, 279)
Screenshot: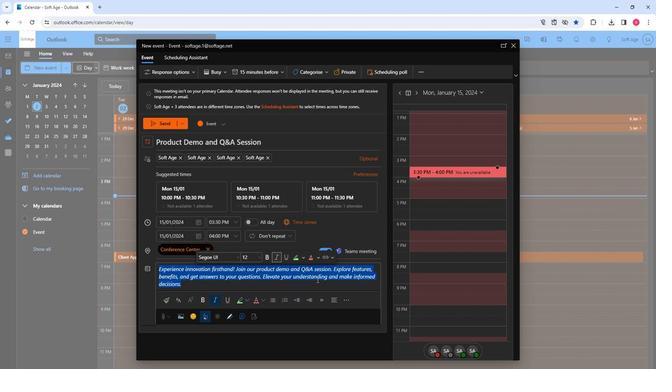 
Action: Mouse moved to (308, 280)
Screenshot: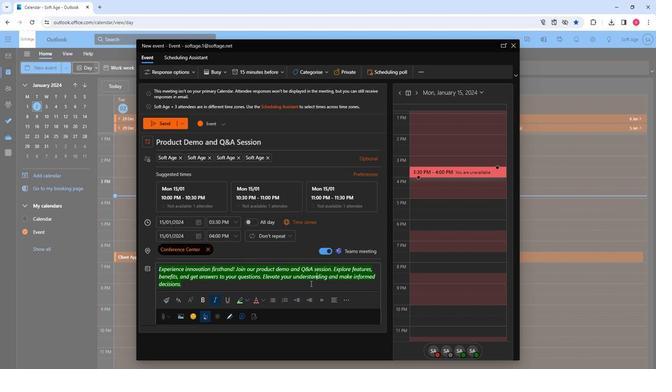 
Action: Mouse pressed left at (308, 280)
Screenshot: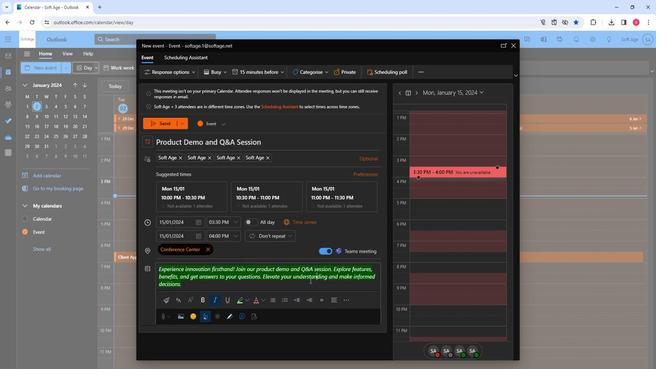 
Action: Mouse moved to (308, 280)
Screenshot: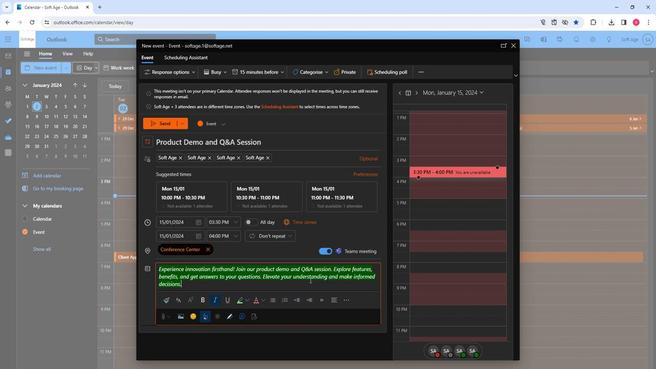 
Action: Mouse pressed left at (308, 280)
Screenshot: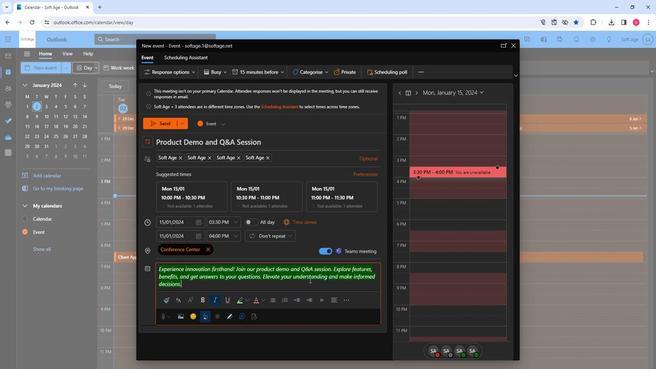 
Action: Mouse pressed left at (308, 280)
Screenshot: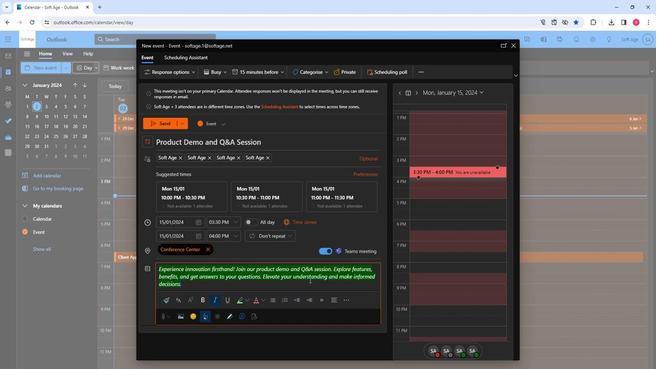 
Action: Mouse moved to (305, 300)
Screenshot: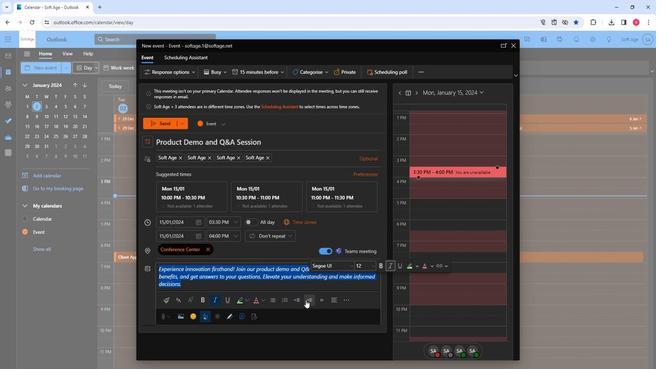 
Action: Mouse pressed left at (305, 300)
Screenshot: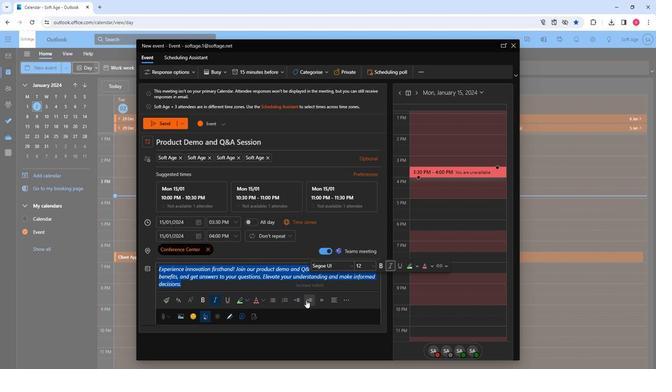 
Action: Mouse moved to (281, 285)
Screenshot: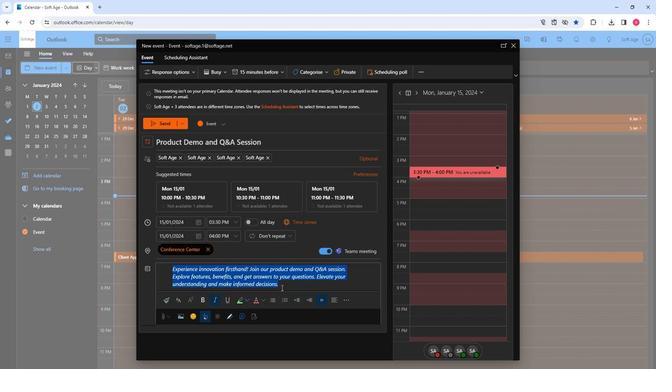 
Action: Mouse pressed left at (281, 285)
Screenshot: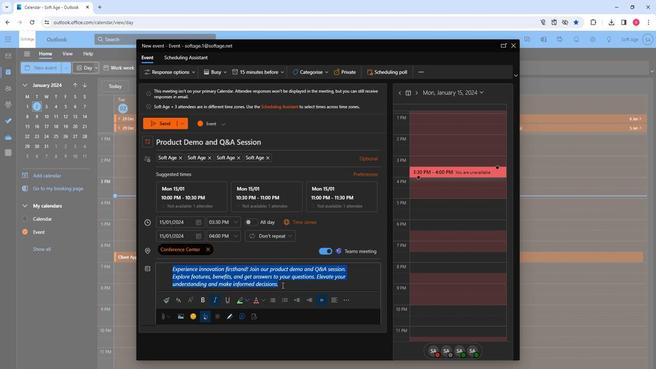 
Action: Mouse moved to (170, 127)
Screenshot: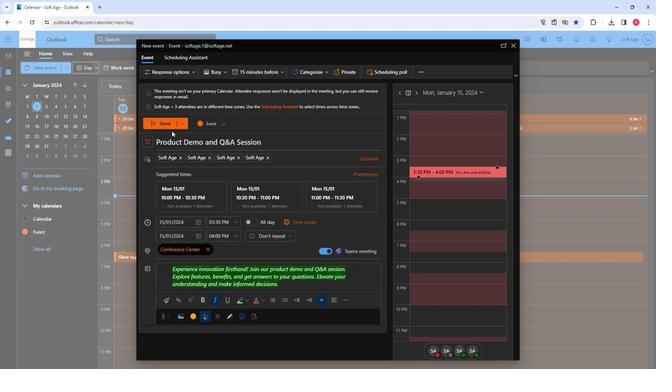 
Action: Mouse pressed left at (170, 127)
Screenshot: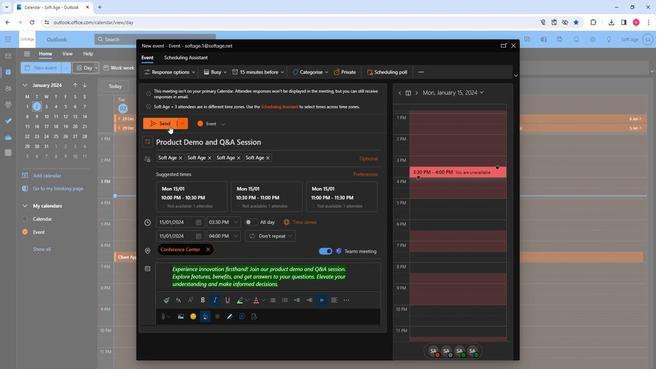 
Action: Mouse moved to (171, 127)
Screenshot: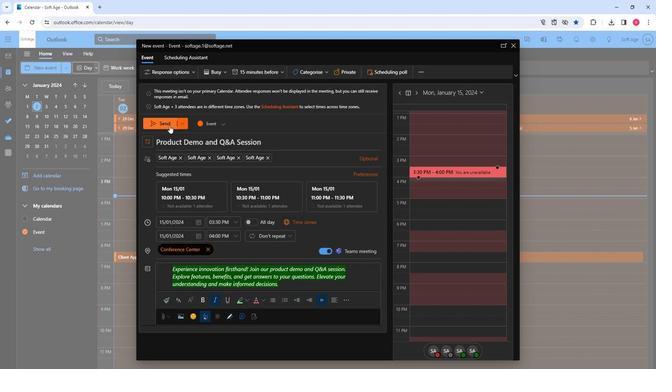 
